 Task: Find and add a water purifier to your shopping list on Amazon.
Action: Mouse moved to (183, 57)
Screenshot: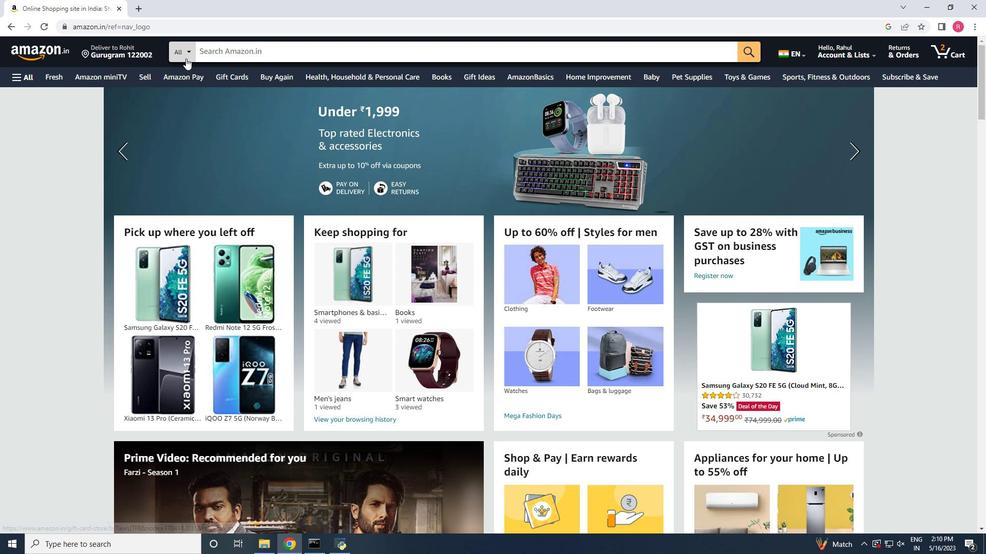 
Action: Mouse pressed left at (183, 57)
Screenshot: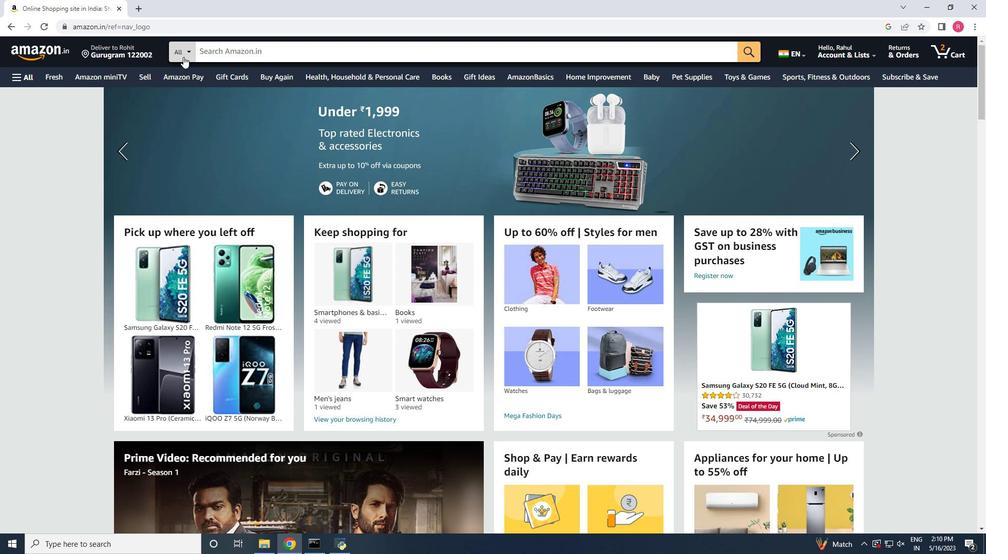 
Action: Mouse moved to (197, 183)
Screenshot: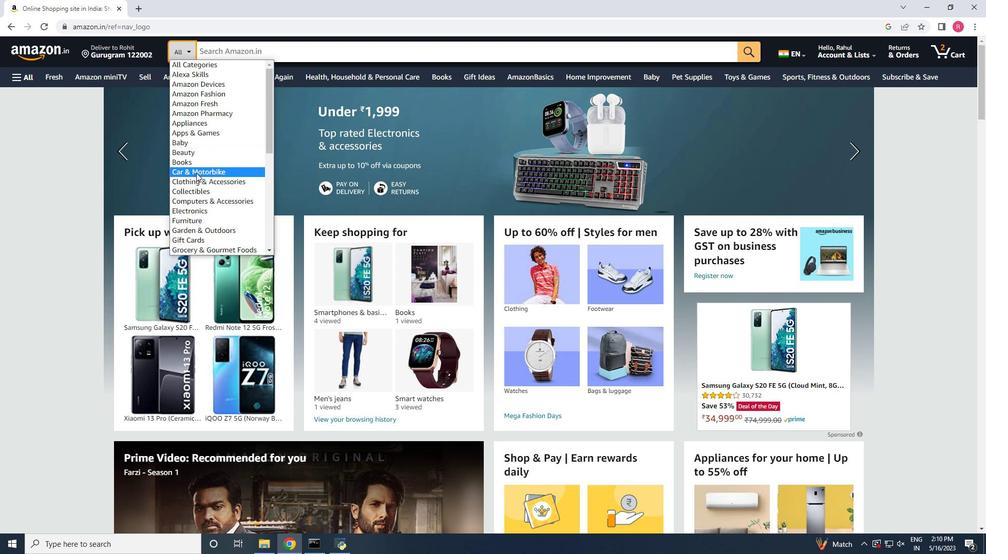
Action: Mouse scrolled (197, 183) with delta (0, 0)
Screenshot: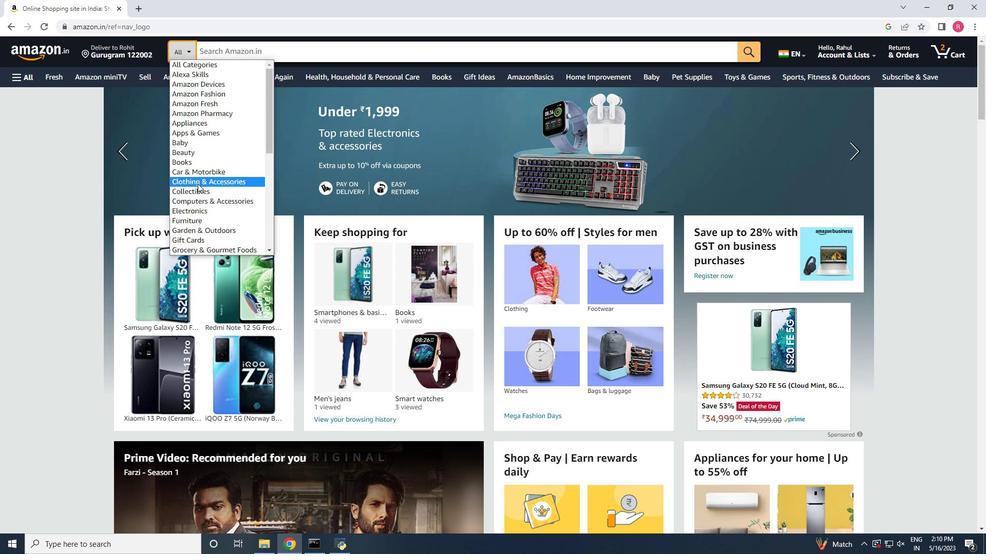 
Action: Mouse scrolled (197, 183) with delta (0, 0)
Screenshot: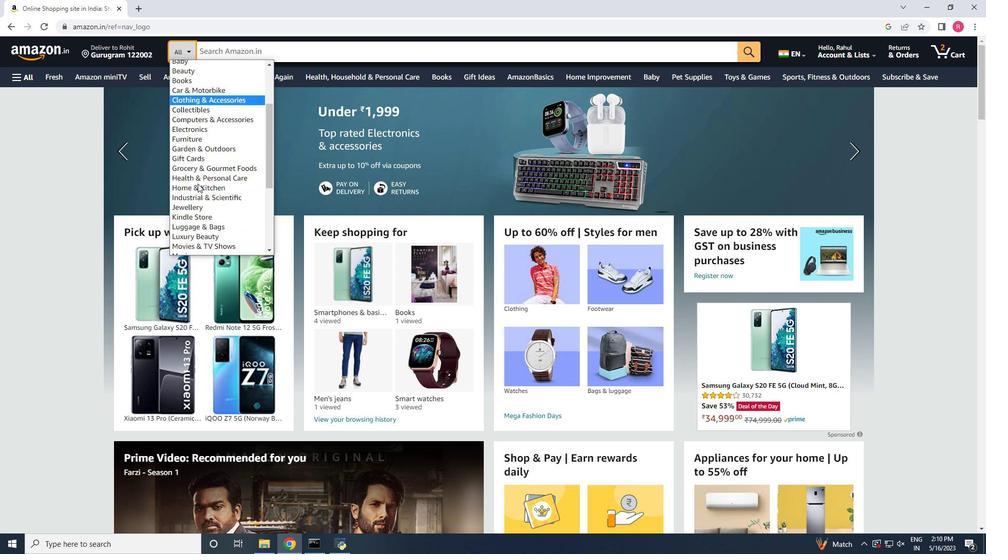 
Action: Mouse moved to (197, 177)
Screenshot: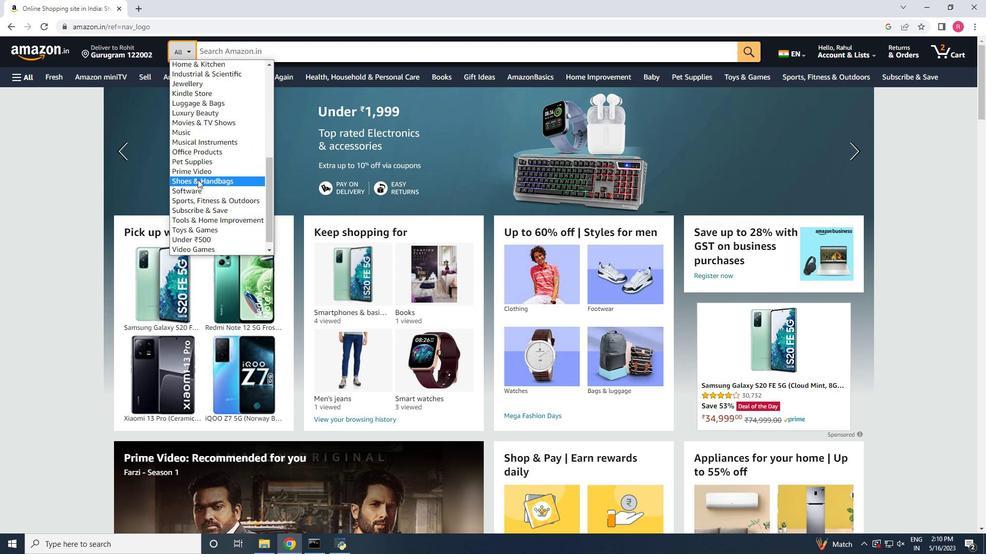 
Action: Mouse scrolled (197, 177) with delta (0, 0)
Screenshot: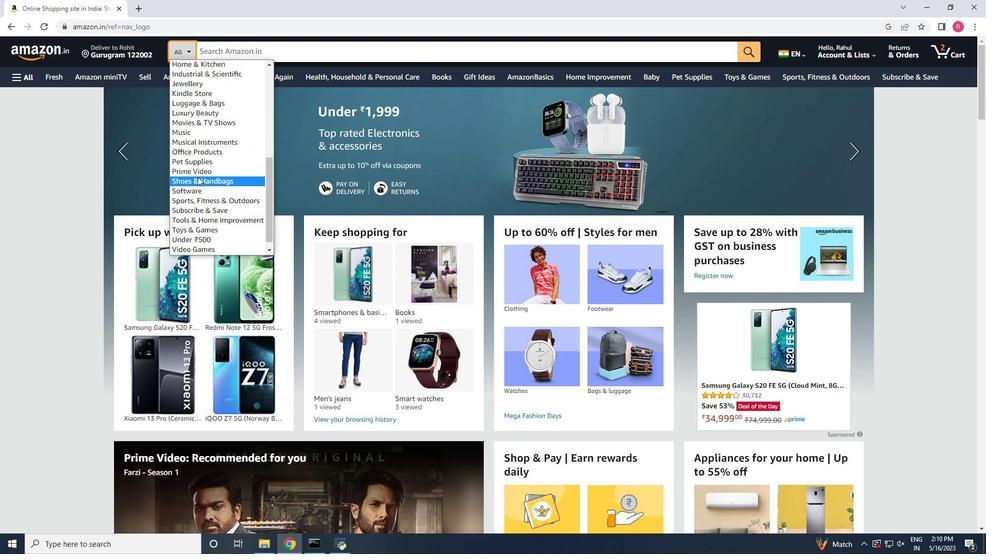 
Action: Mouse moved to (194, 165)
Screenshot: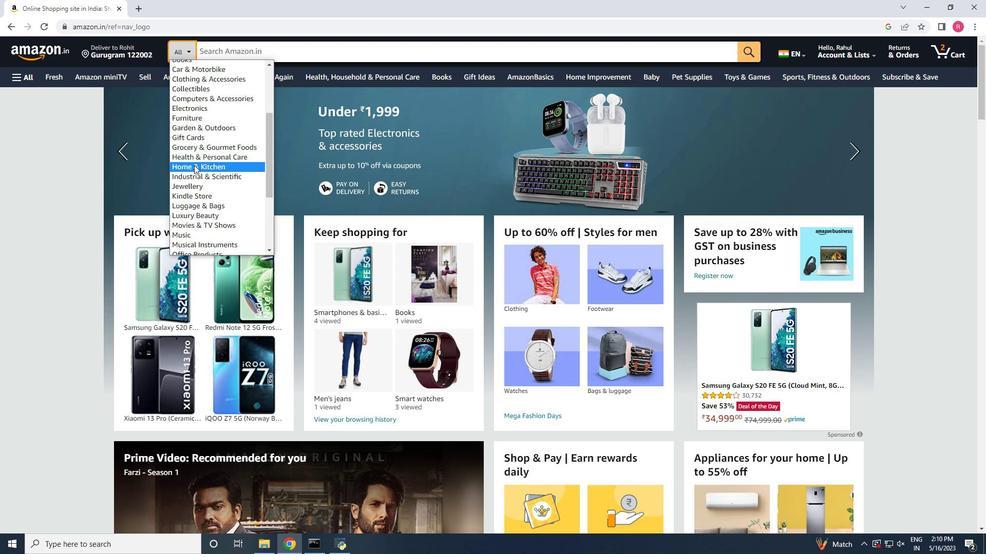 
Action: Mouse pressed left at (194, 165)
Screenshot: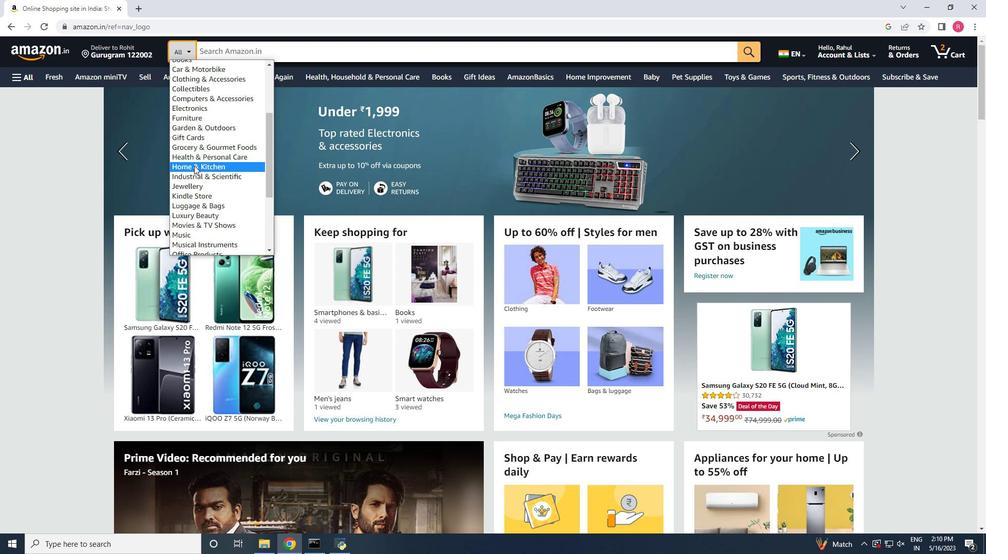 
Action: Mouse moved to (243, 55)
Screenshot: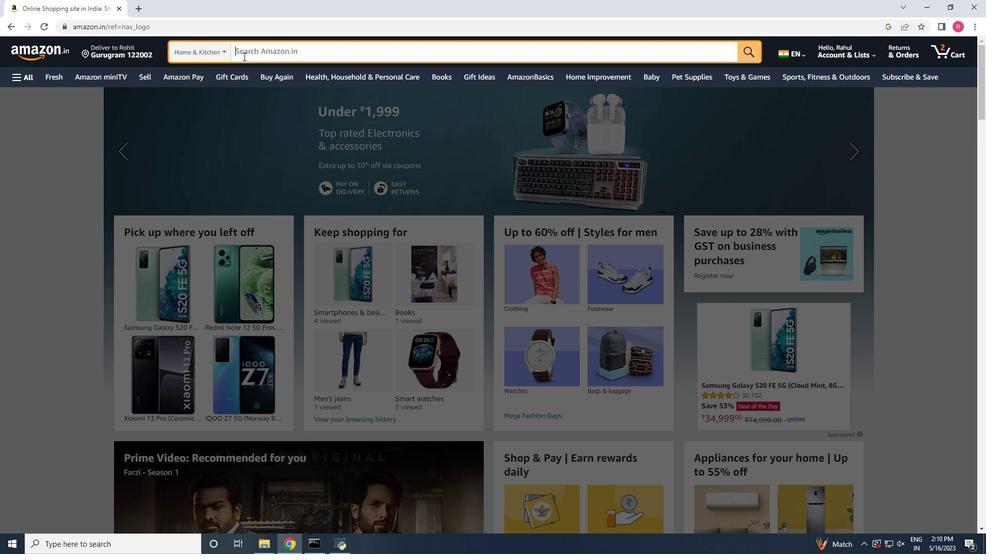 
Action: Mouse pressed left at (243, 55)
Screenshot: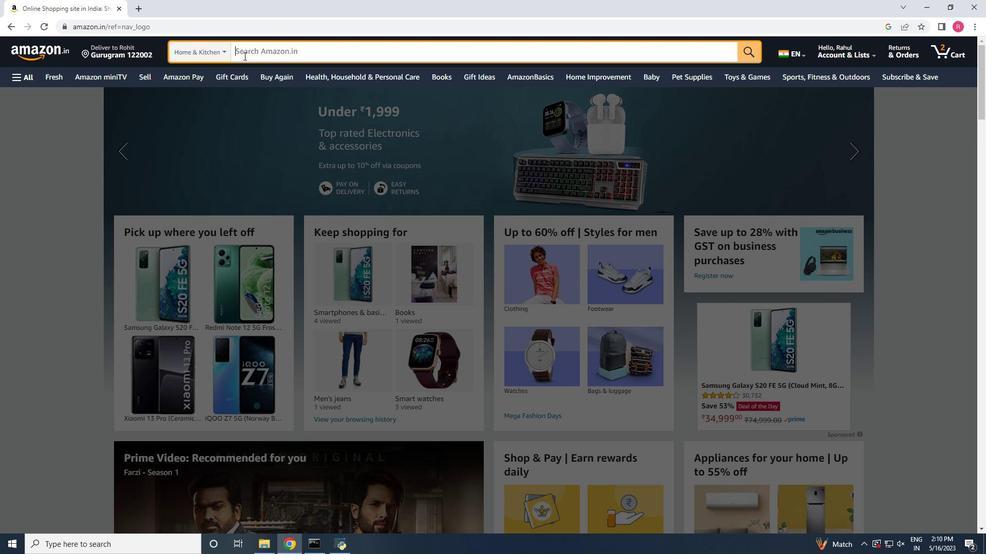 
Action: Mouse moved to (746, 53)
Screenshot: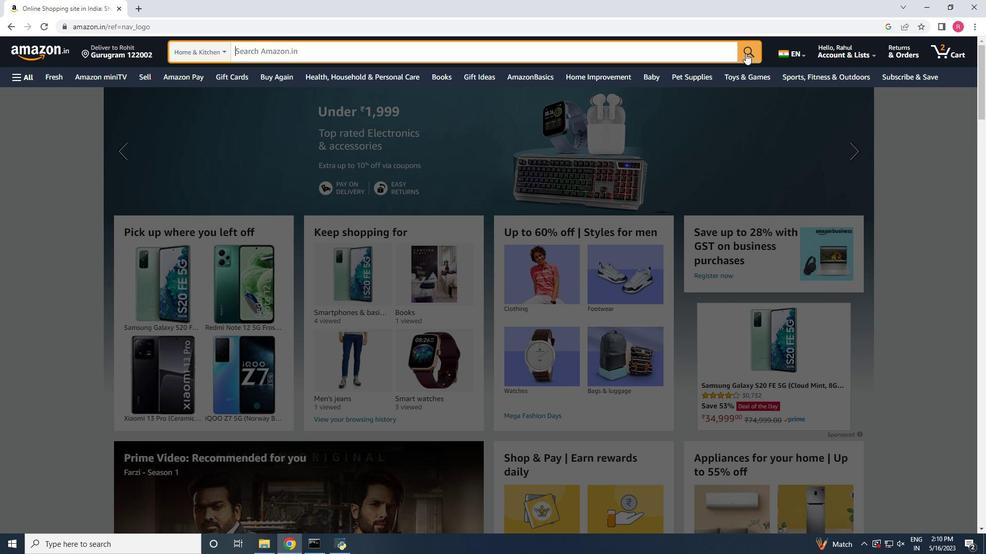 
Action: Mouse pressed left at (746, 53)
Screenshot: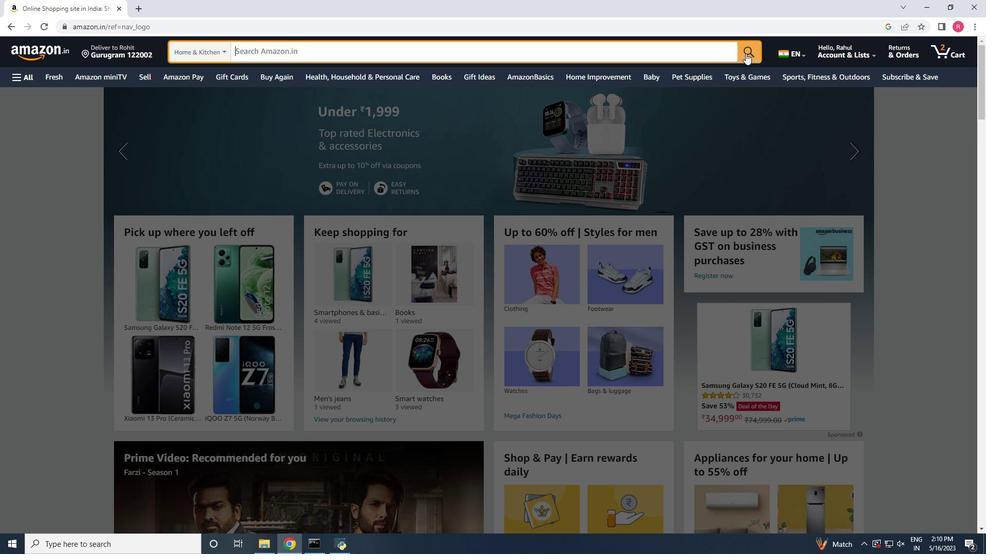 
Action: Mouse moved to (24, 183)
Screenshot: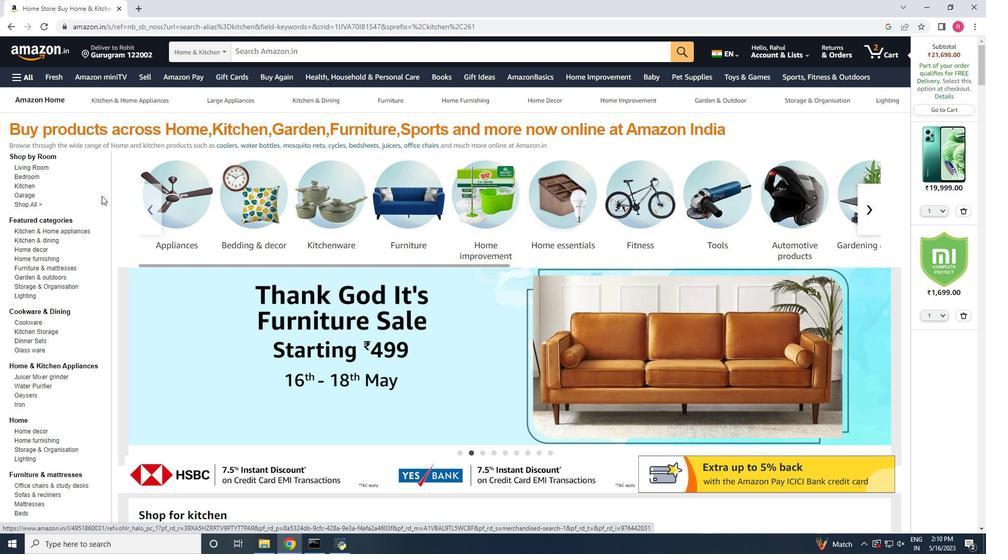 
Action: Mouse pressed left at (24, 183)
Screenshot: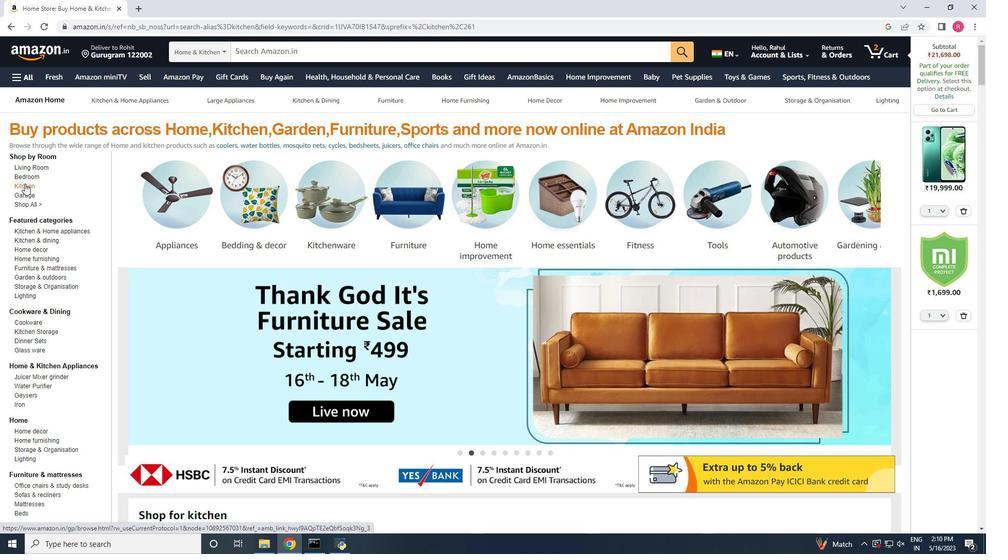 
Action: Mouse moved to (126, 234)
Screenshot: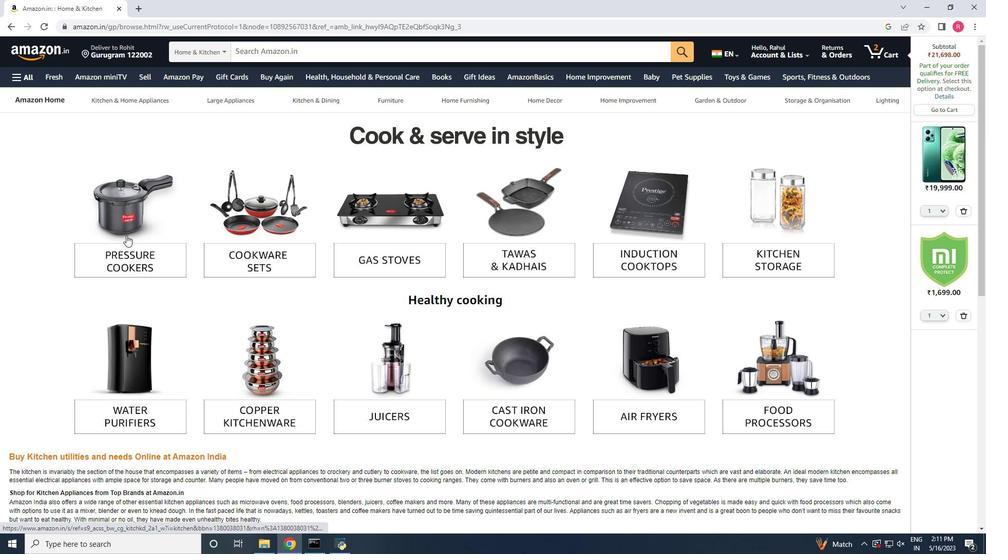 
Action: Mouse scrolled (126, 235) with delta (0, 0)
Screenshot: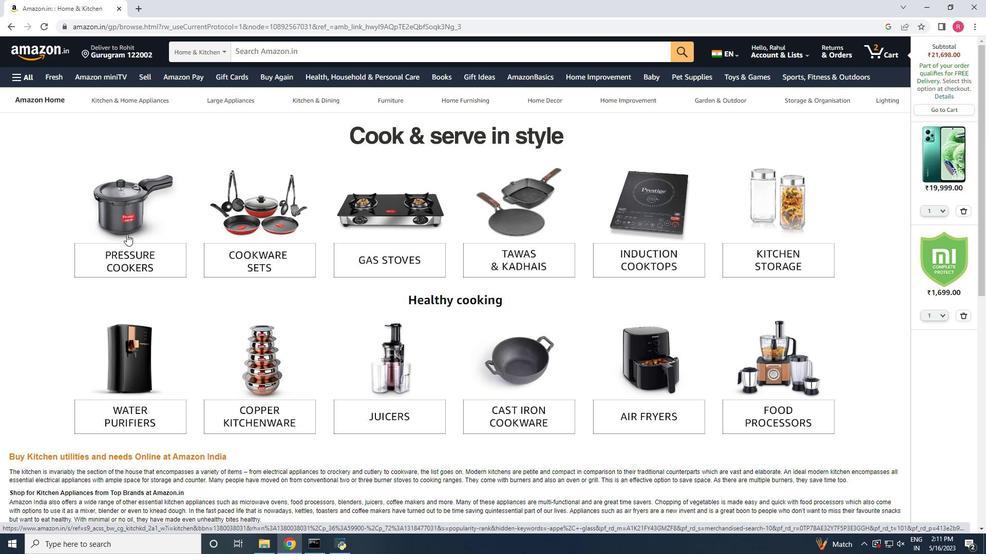 
Action: Mouse scrolled (126, 235) with delta (0, 0)
Screenshot: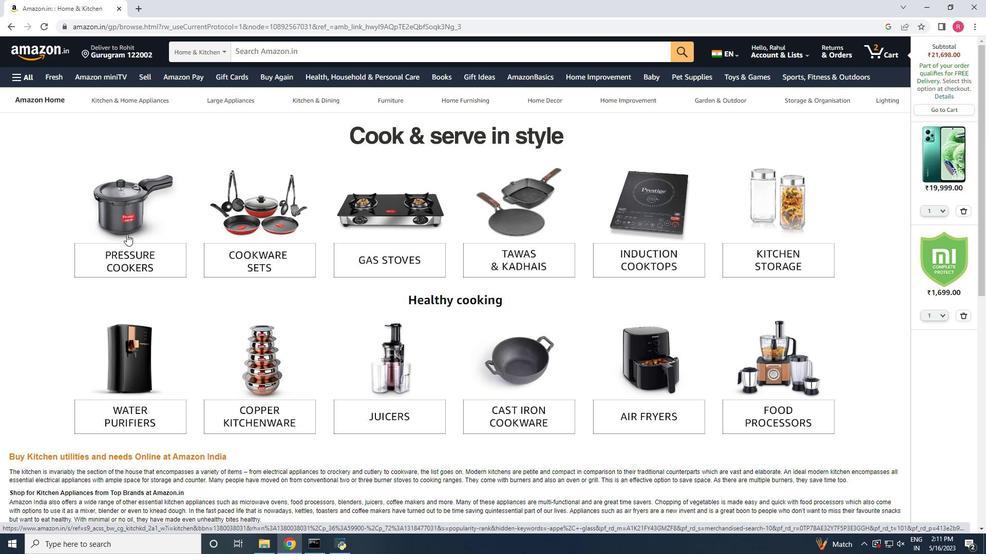 
Action: Mouse scrolled (126, 235) with delta (0, 0)
Screenshot: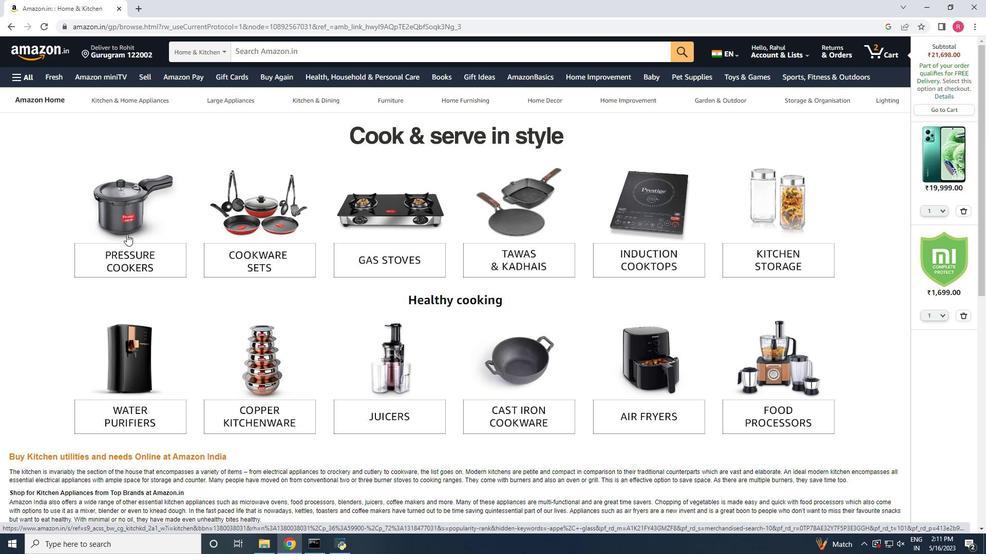 
Action: Mouse scrolled (126, 235) with delta (0, 0)
Screenshot: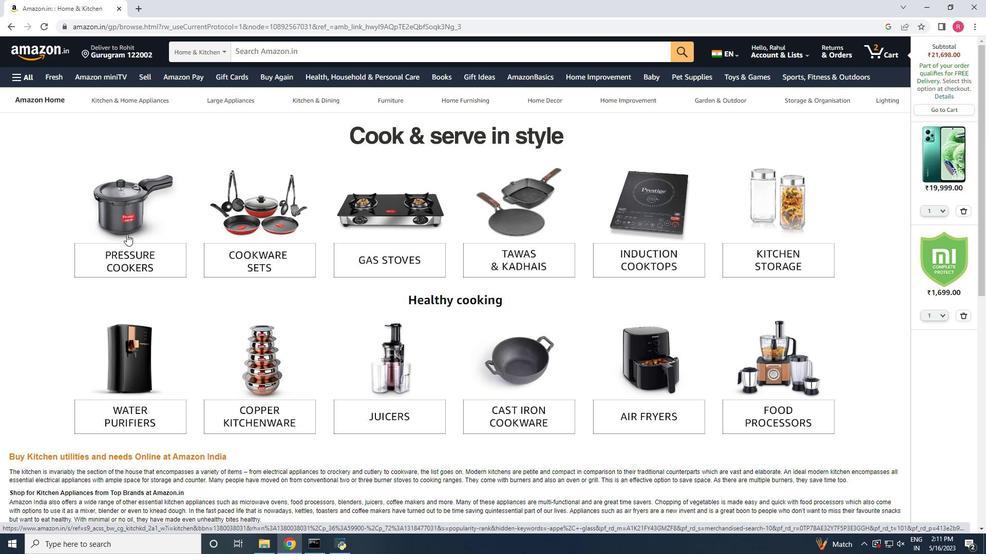 
Action: Mouse moved to (19, 73)
Screenshot: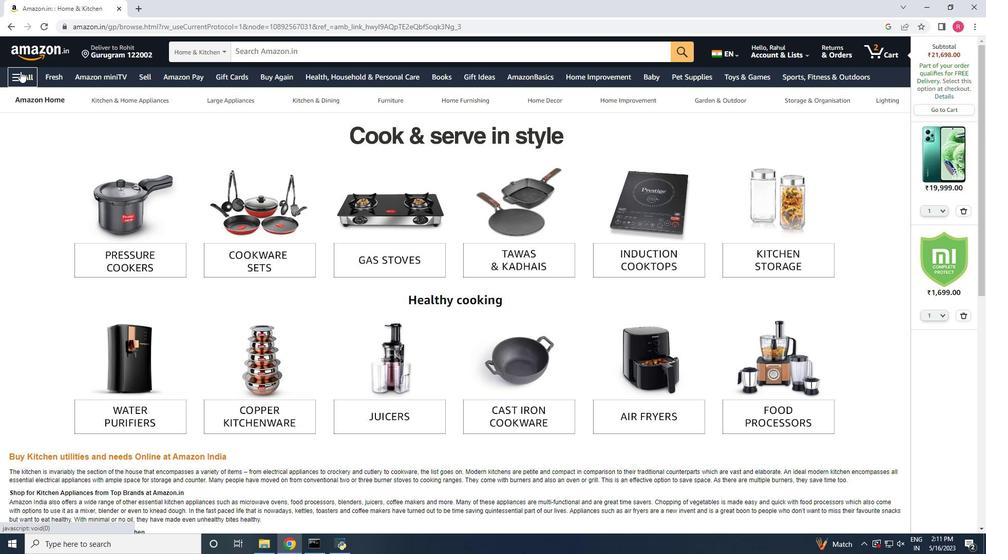 
Action: Mouse pressed left at (19, 73)
Screenshot: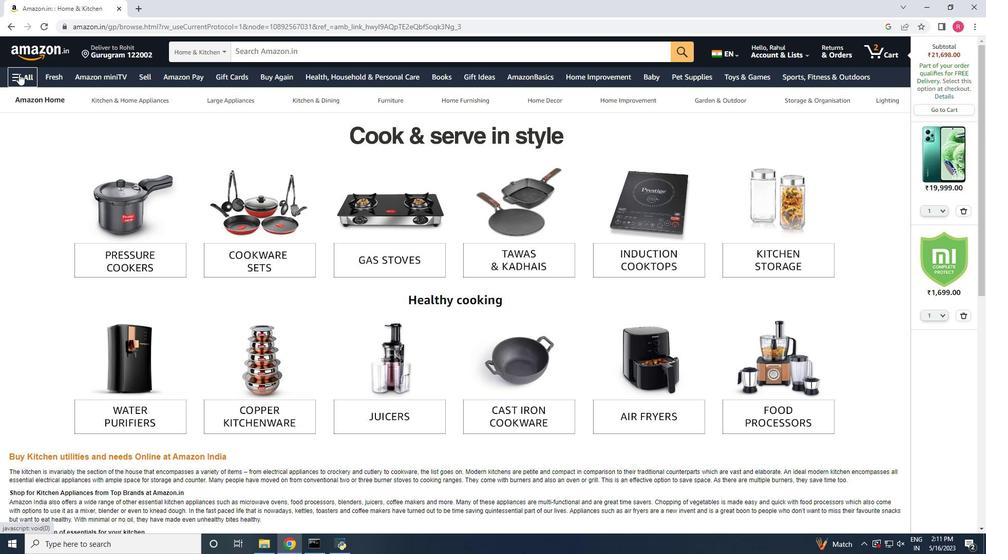 
Action: Mouse moved to (215, 141)
Screenshot: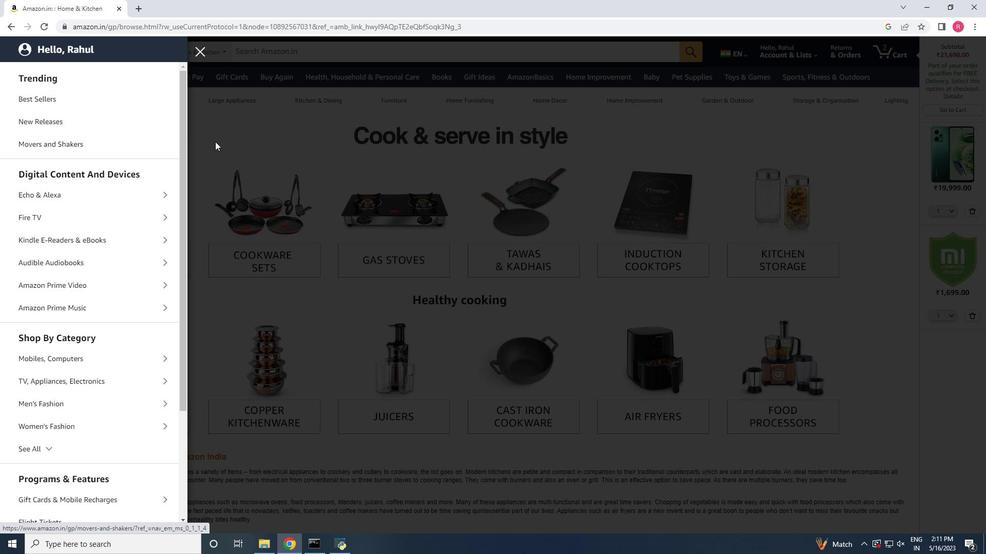 
Action: Mouse pressed left at (215, 141)
Screenshot: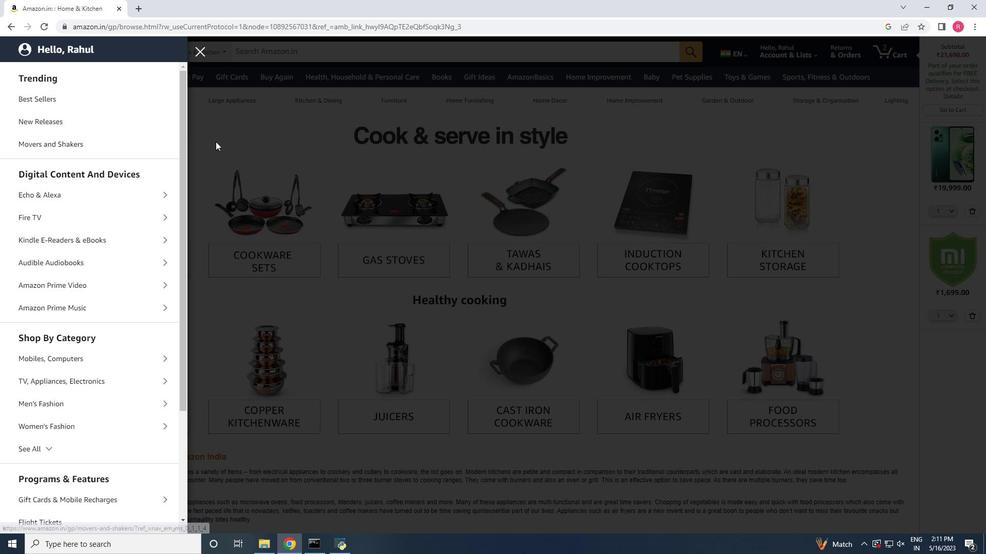 
Action: Mouse moved to (56, 49)
Screenshot: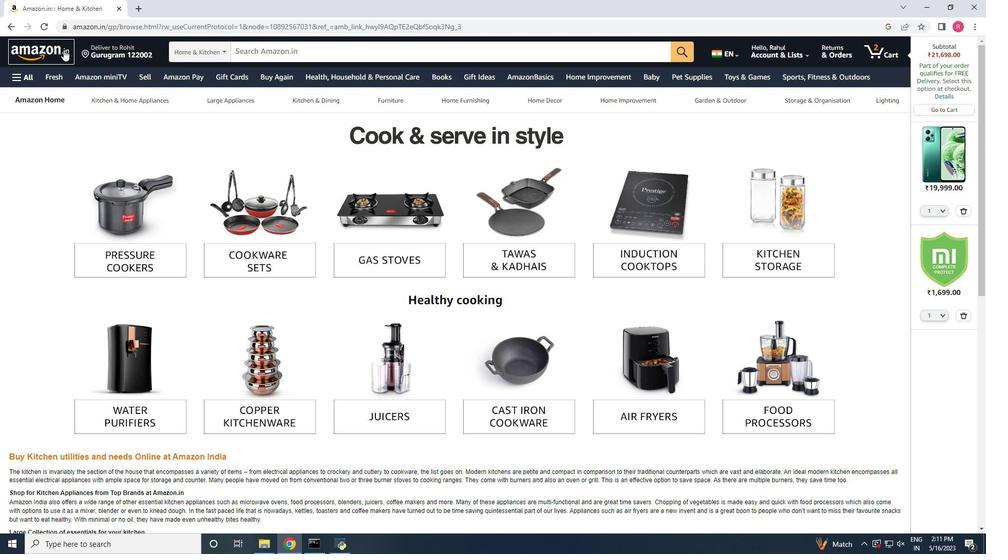 
Action: Mouse pressed left at (56, 49)
Screenshot: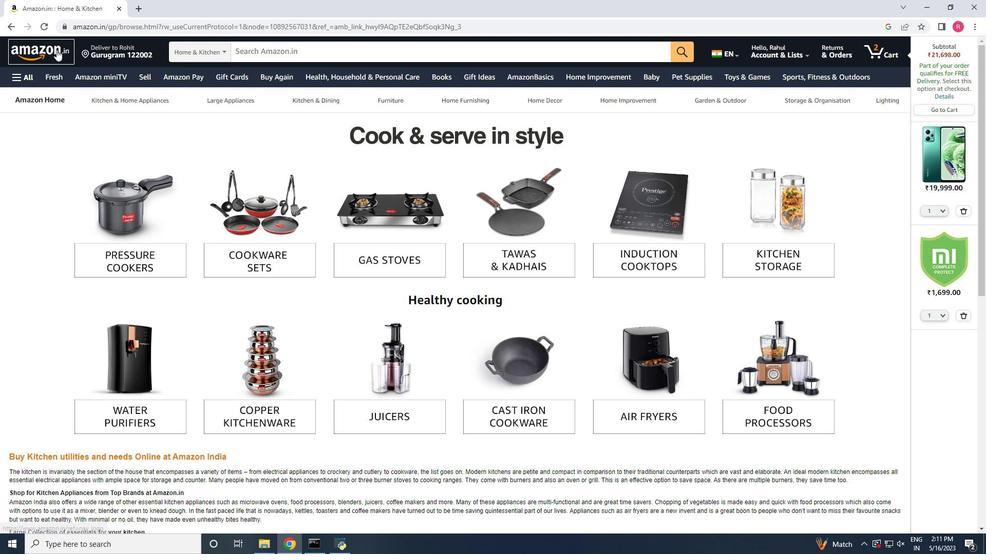 
Action: Mouse moved to (192, 58)
Screenshot: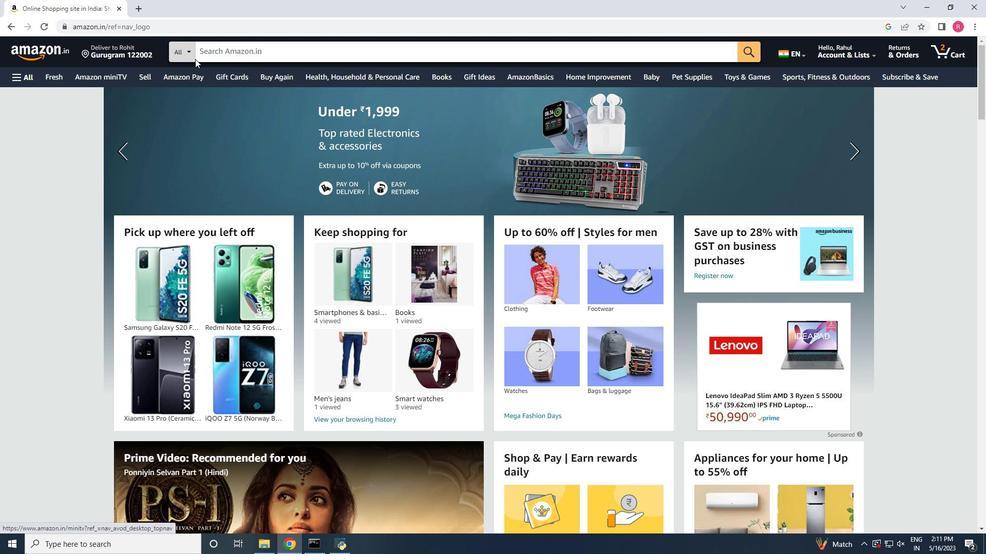 
Action: Mouse pressed left at (192, 58)
Screenshot: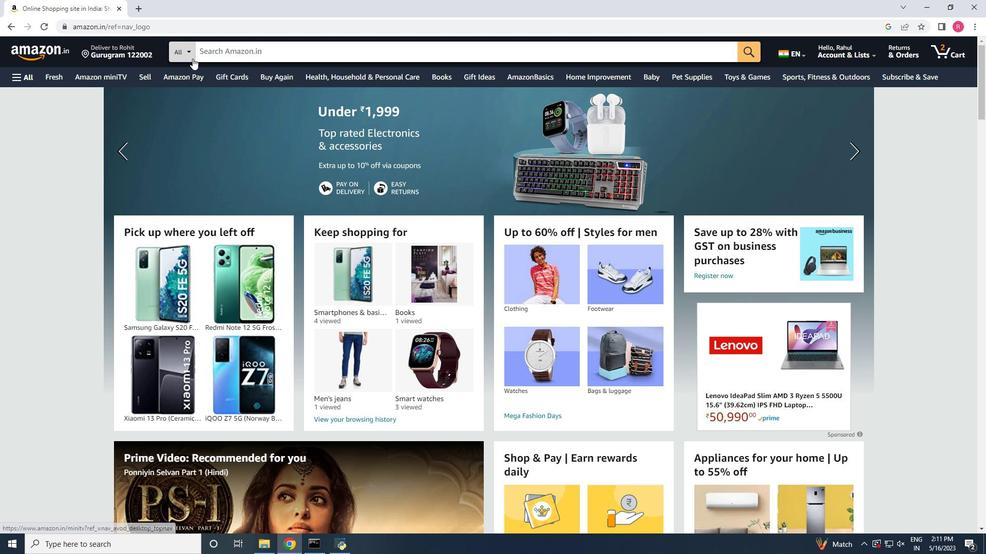 
Action: Mouse moved to (205, 201)
Screenshot: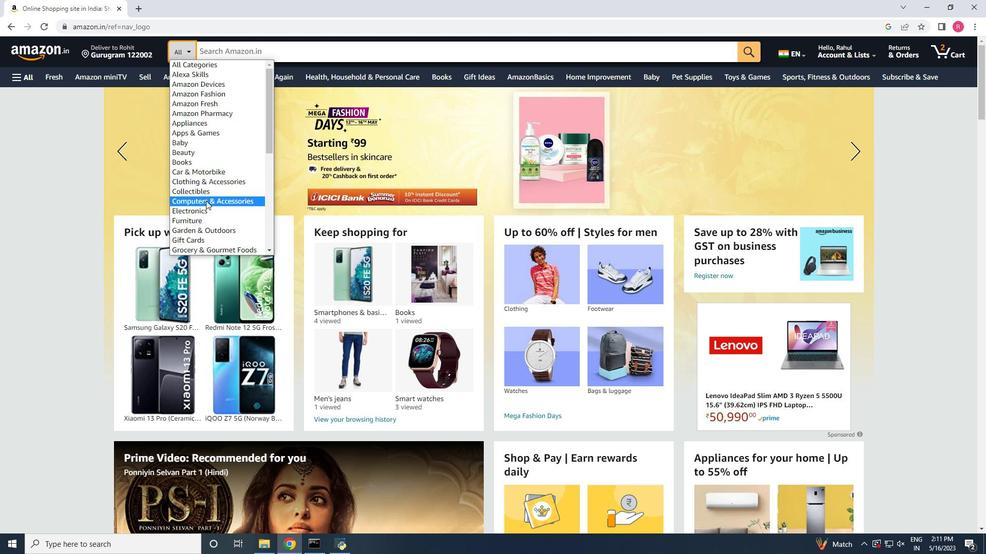 
Action: Mouse scrolled (205, 200) with delta (0, 0)
Screenshot: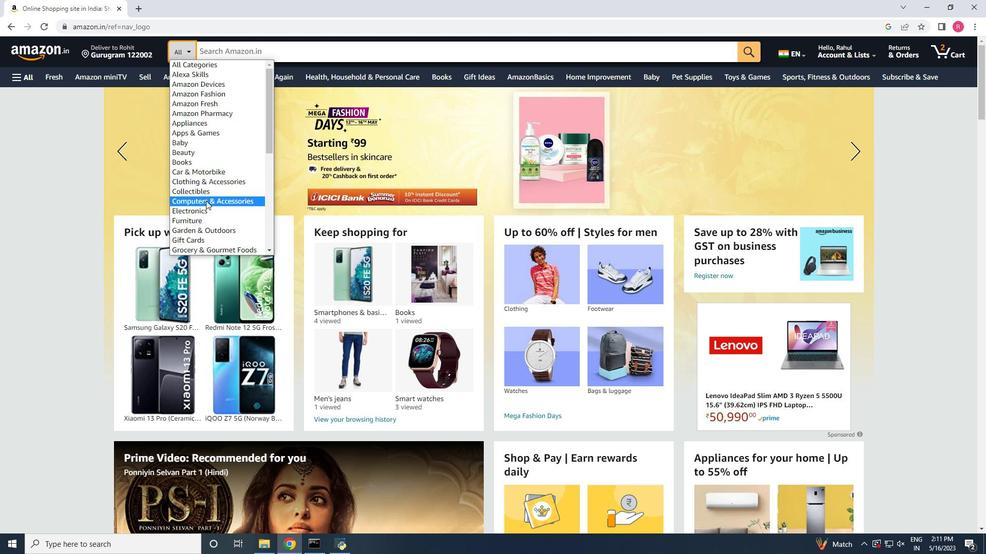 
Action: Mouse moved to (198, 168)
Screenshot: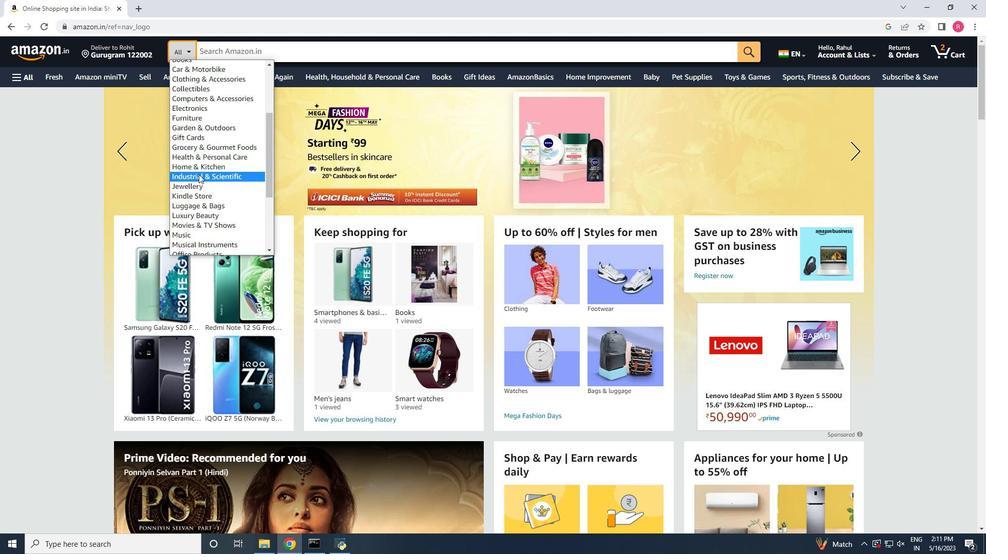 
Action: Mouse pressed left at (198, 168)
Screenshot: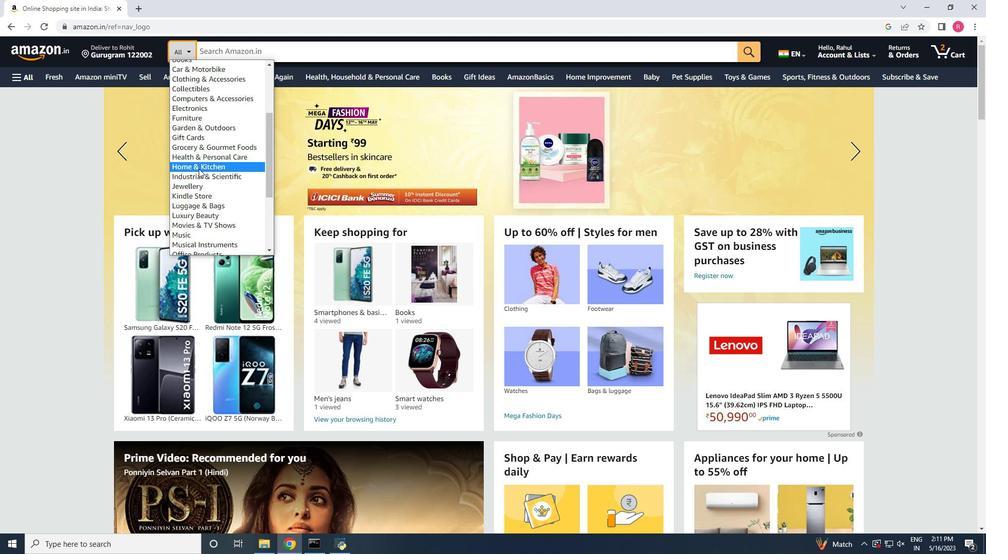 
Action: Mouse moved to (742, 56)
Screenshot: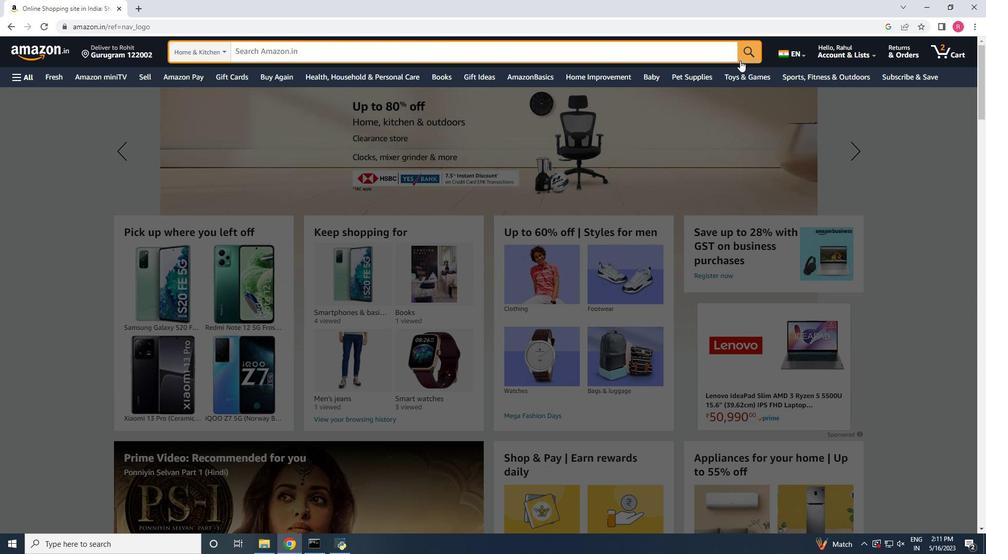 
Action: Mouse pressed left at (742, 56)
Screenshot: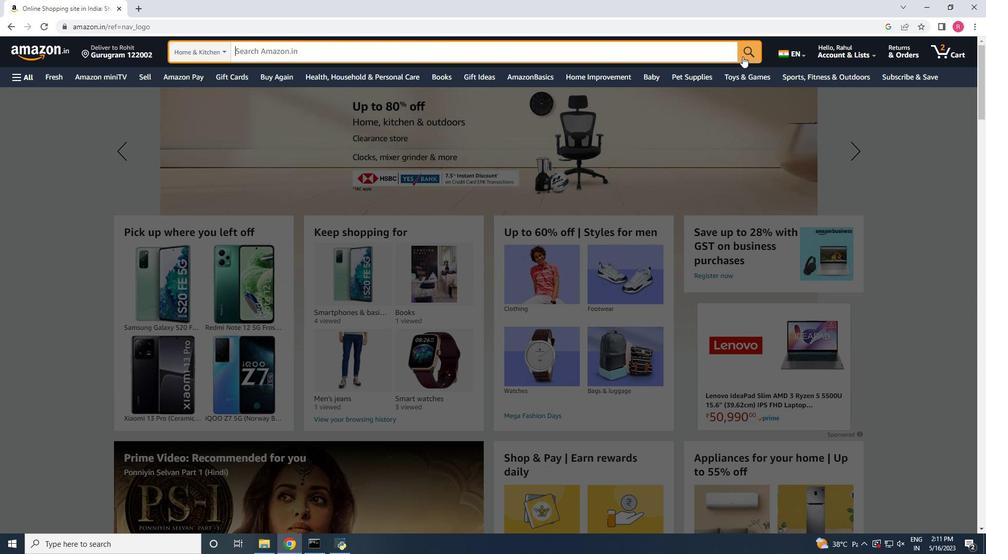 
Action: Mouse moved to (177, 183)
Screenshot: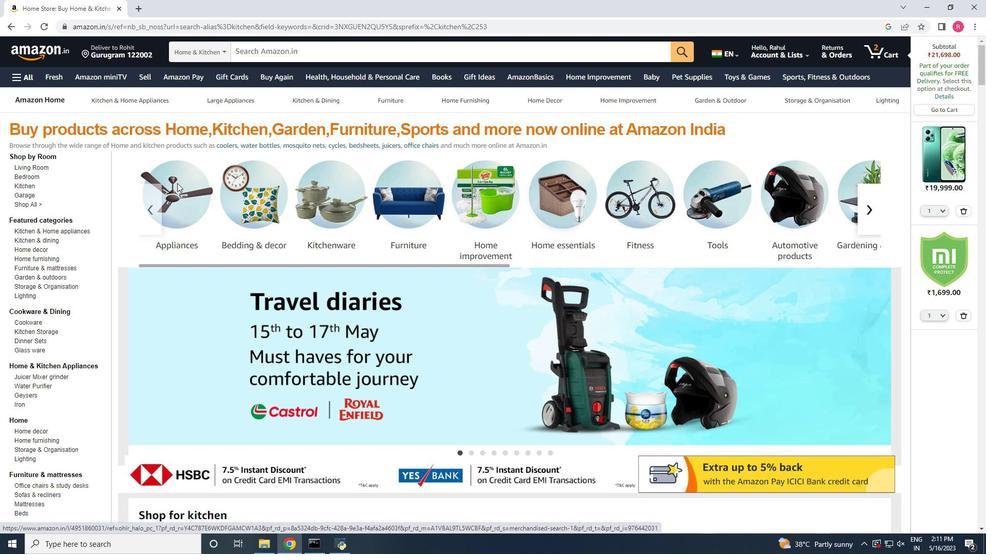 
Action: Mouse pressed left at (177, 183)
Screenshot: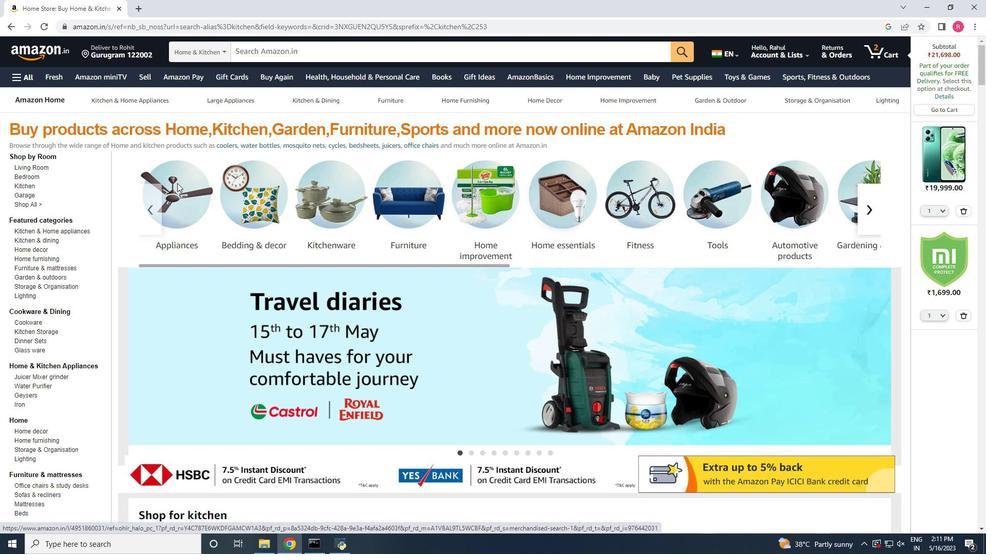 
Action: Mouse moved to (214, 237)
Screenshot: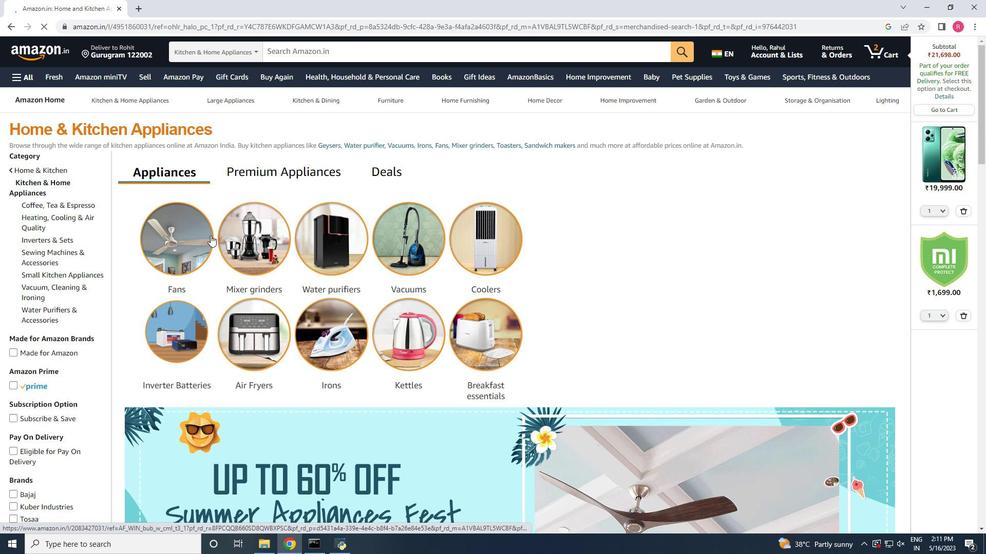 
Action: Mouse scrolled (214, 237) with delta (0, 0)
Screenshot: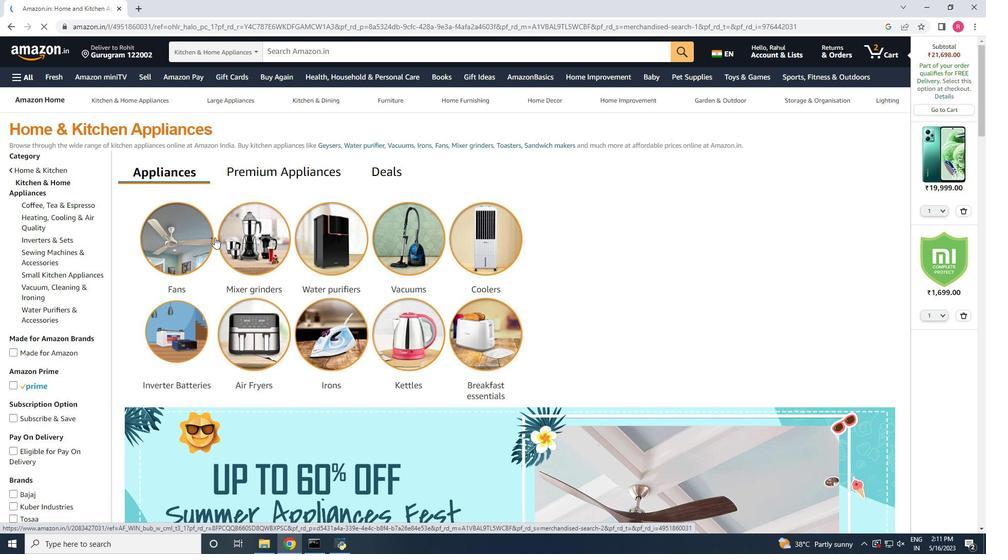 
Action: Mouse moved to (332, 203)
Screenshot: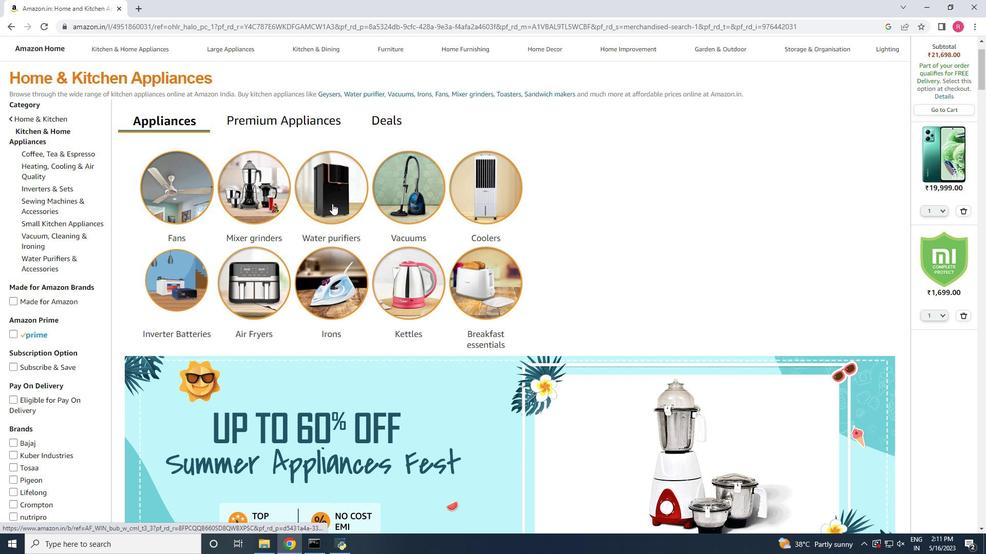 
Action: Mouse pressed left at (332, 203)
Screenshot: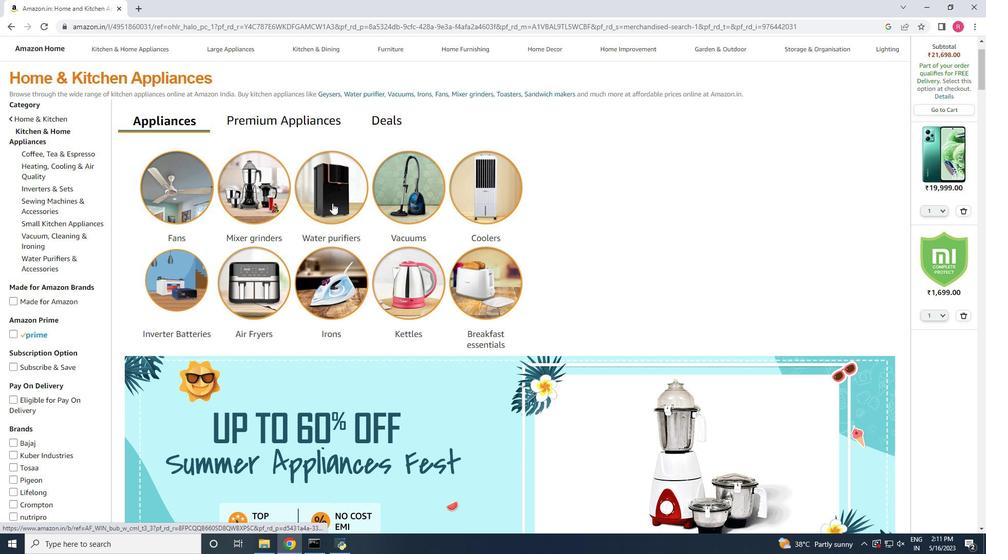 
Action: Mouse moved to (332, 203)
Screenshot: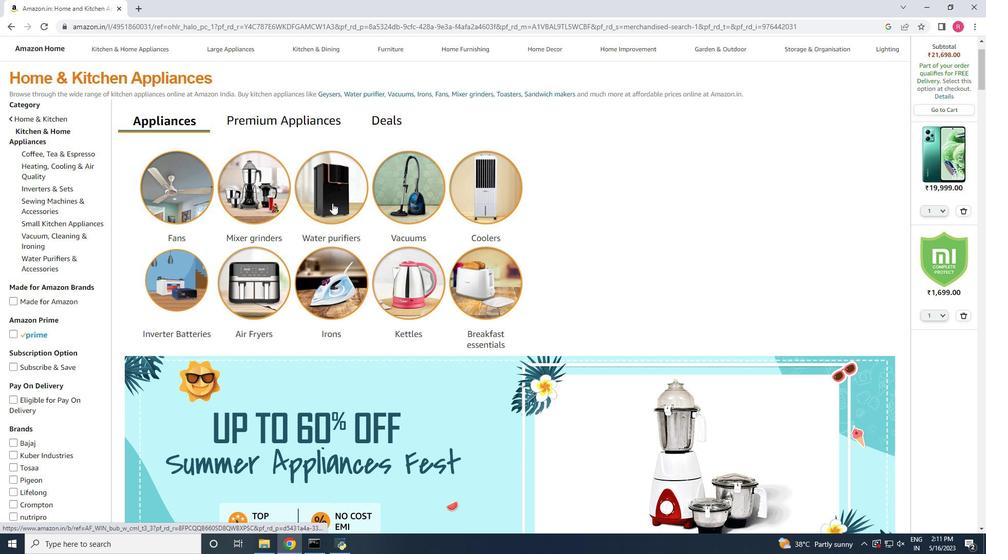 
Action: Mouse pressed left at (332, 203)
Screenshot: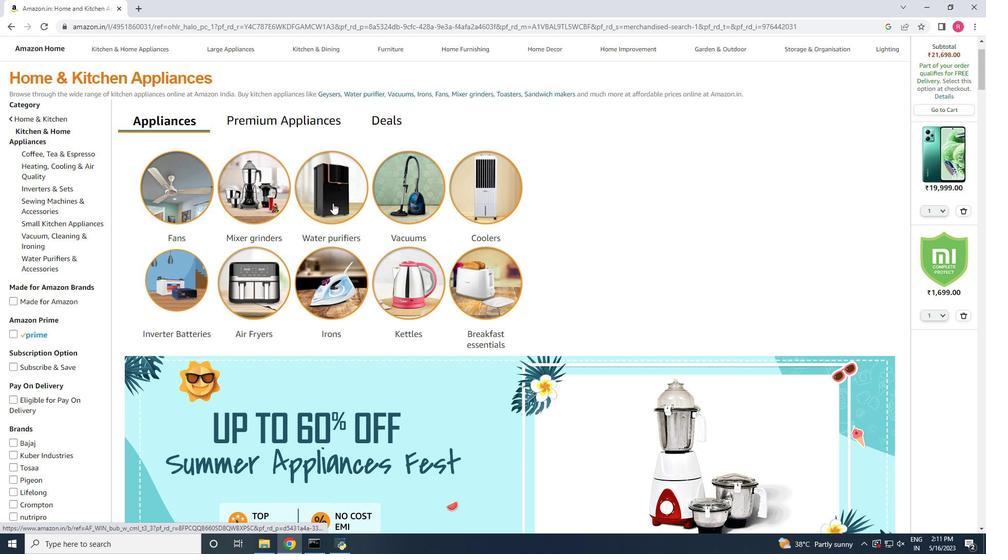 
Action: Mouse moved to (295, 252)
Screenshot: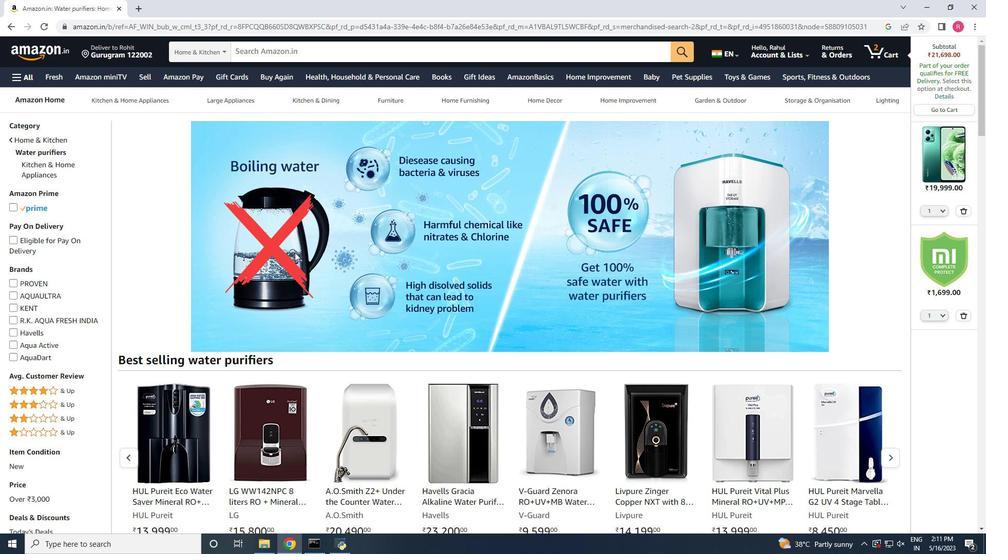 
Action: Mouse scrolled (295, 252) with delta (0, 0)
Screenshot: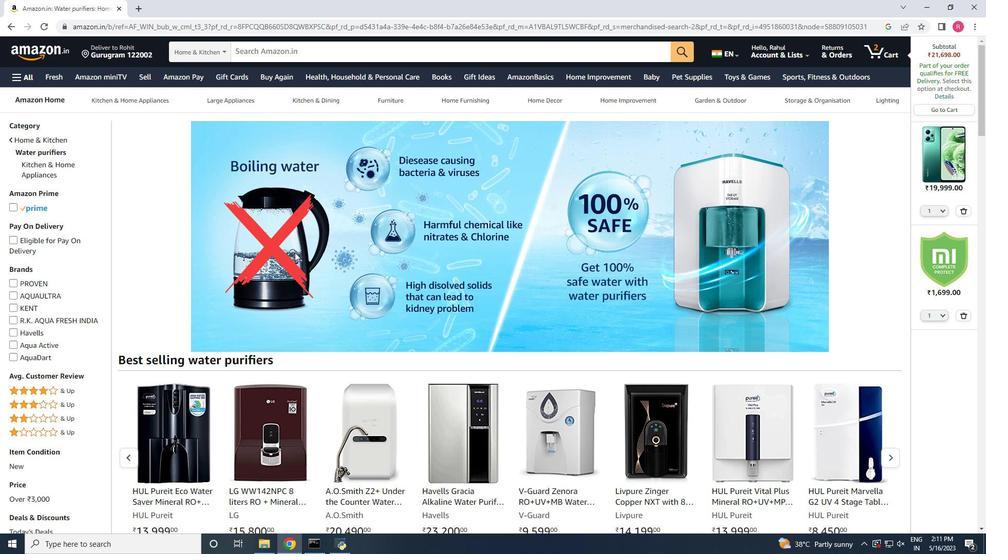 
Action: Mouse scrolled (295, 252) with delta (0, 0)
Screenshot: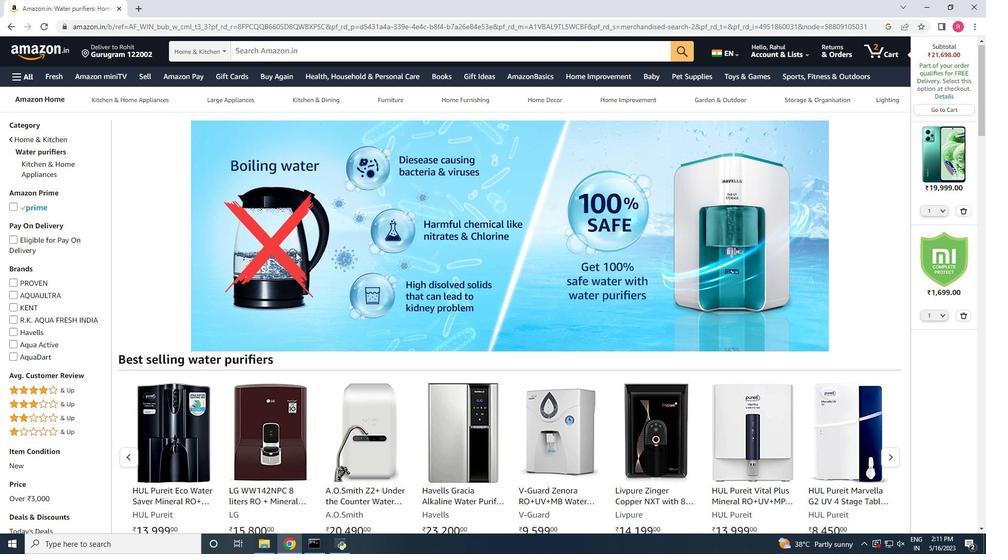 
Action: Mouse moved to (297, 253)
Screenshot: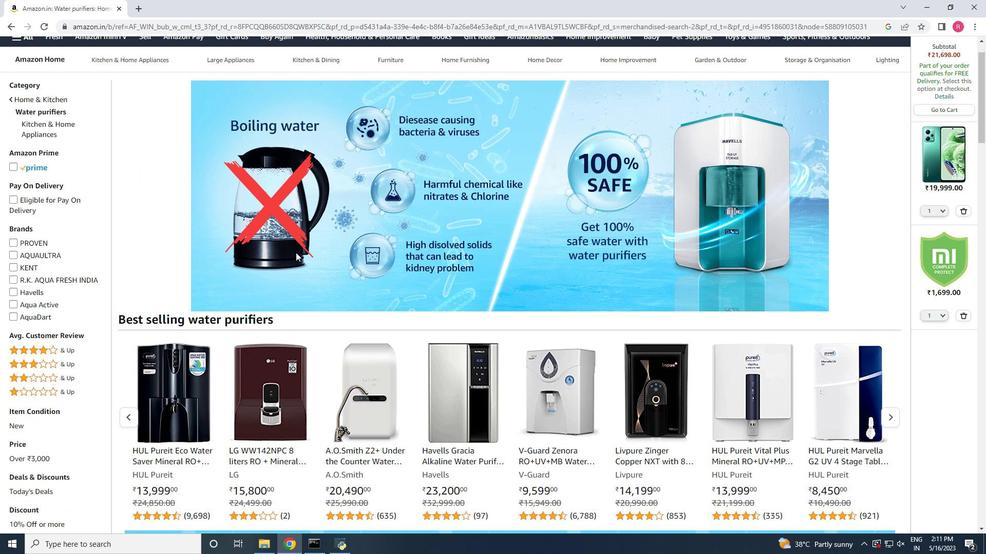 
Action: Mouse scrolled (297, 252) with delta (0, 0)
Screenshot: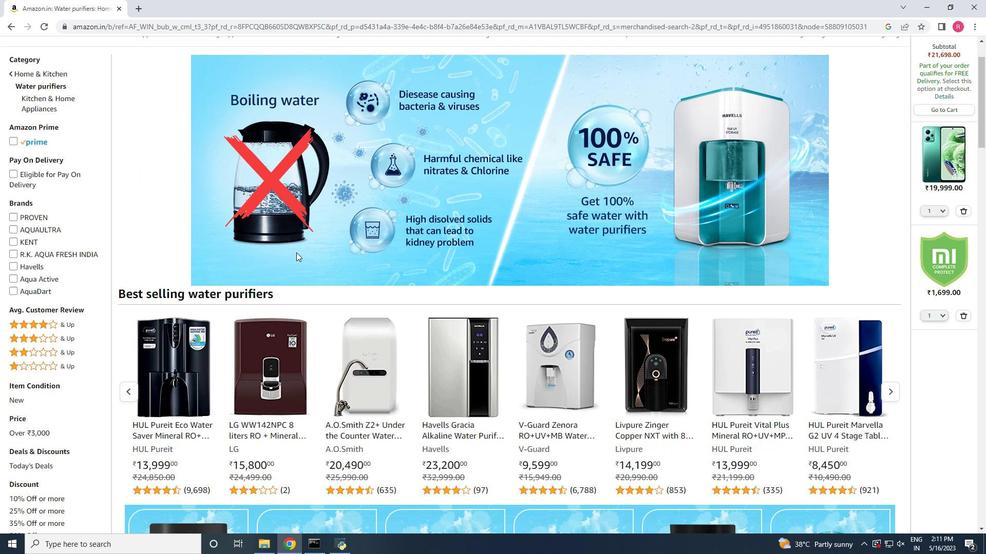 
Action: Mouse moved to (169, 298)
Screenshot: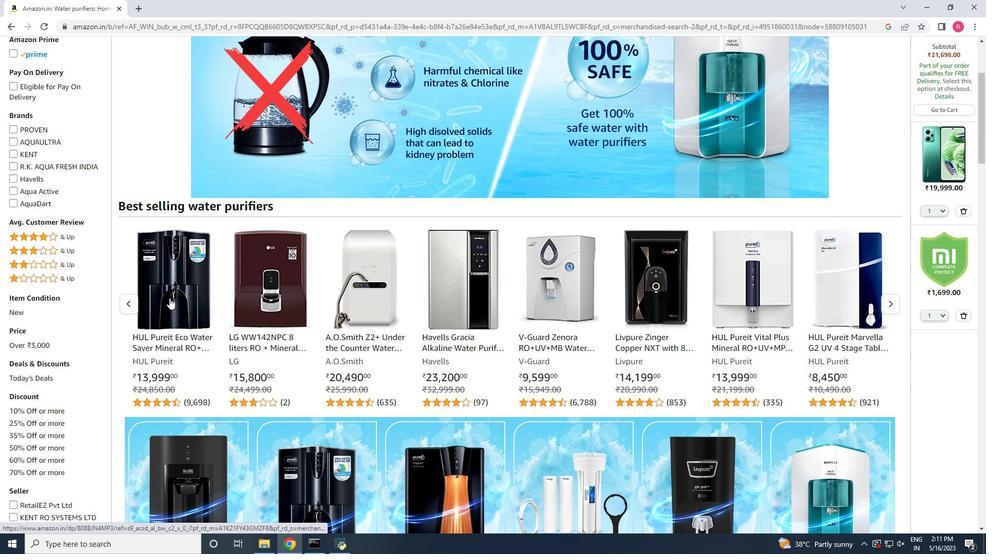 
Action: Mouse pressed left at (169, 298)
Screenshot: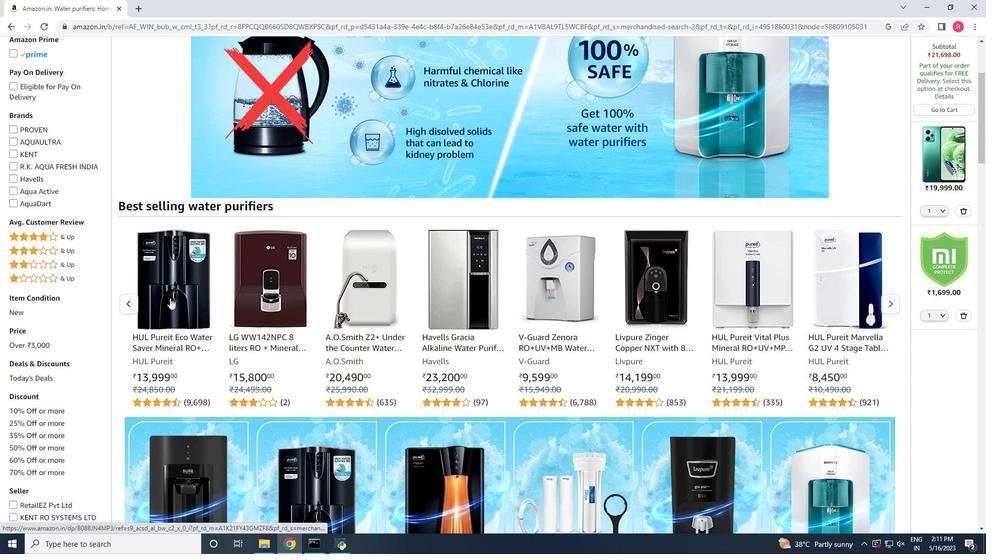 
Action: Mouse moved to (591, 318)
Screenshot: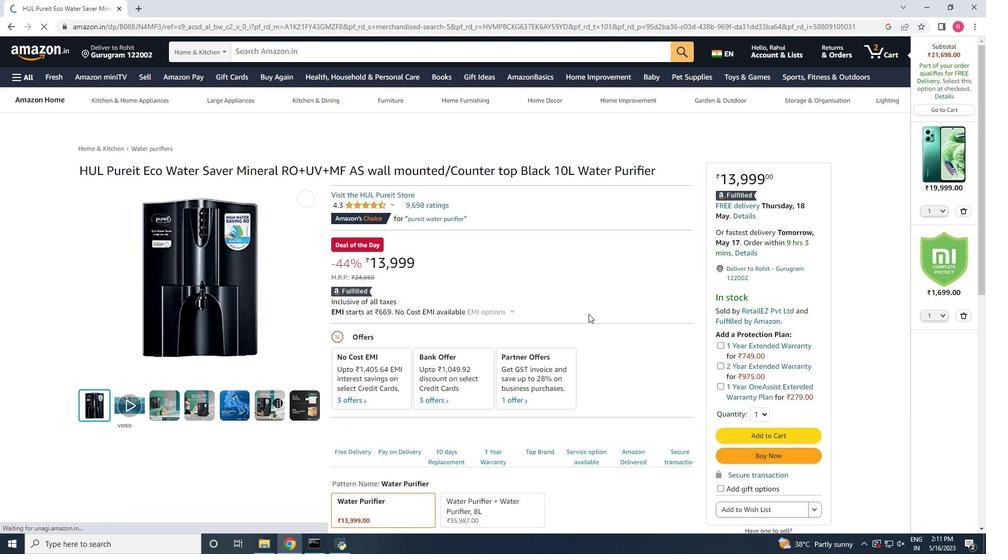 
Action: Mouse scrolled (591, 318) with delta (0, 0)
Screenshot: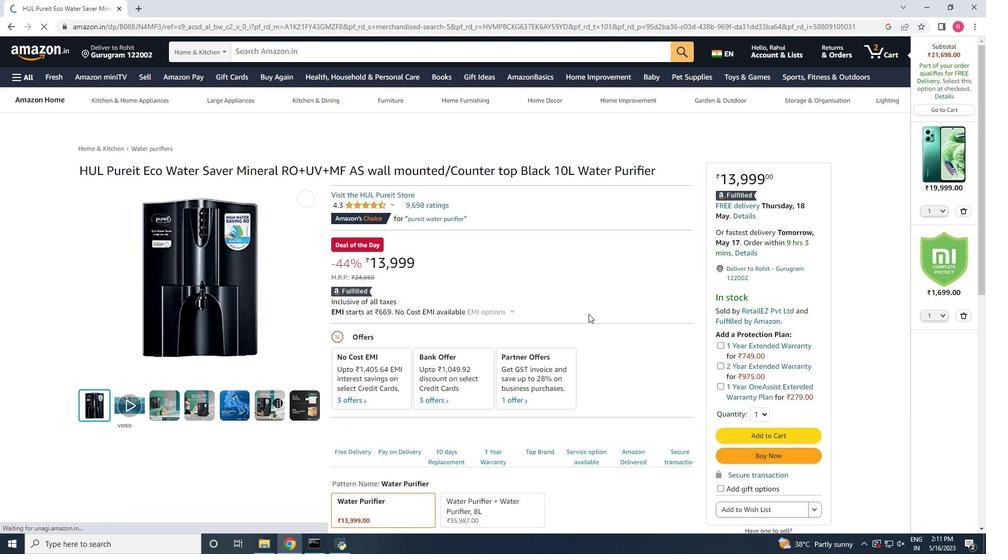 
Action: Mouse moved to (595, 323)
Screenshot: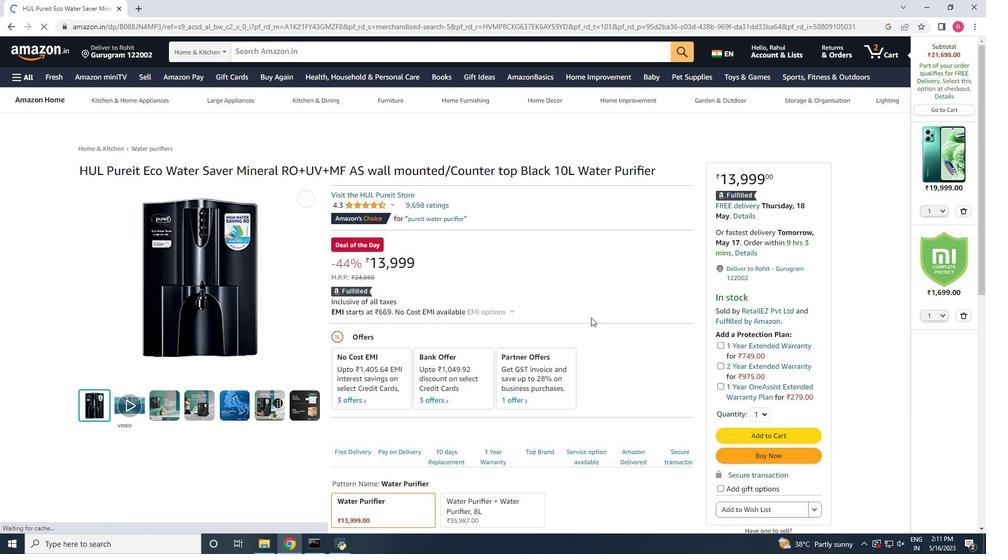 
Action: Mouse scrolled (595, 322) with delta (0, 0)
Screenshot: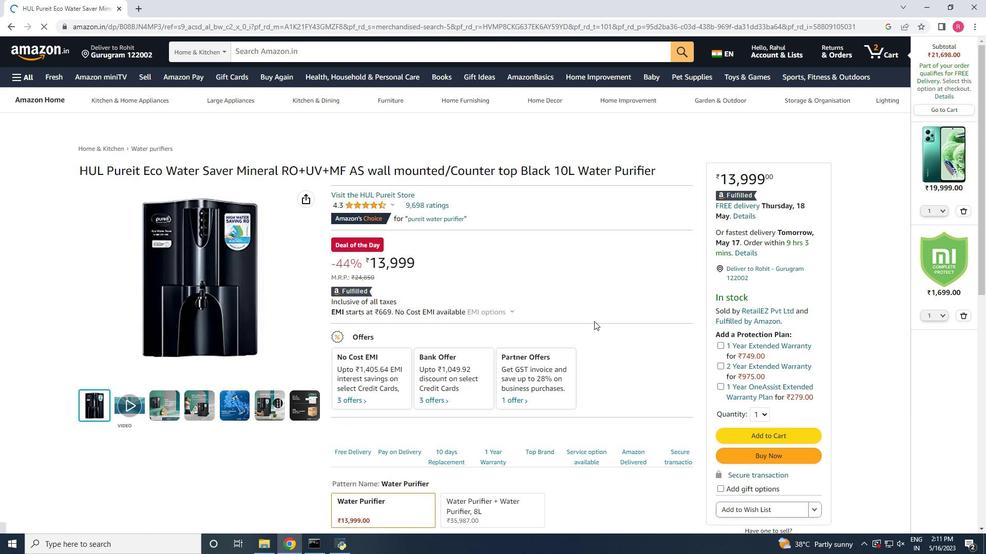 
Action: Mouse moved to (596, 324)
Screenshot: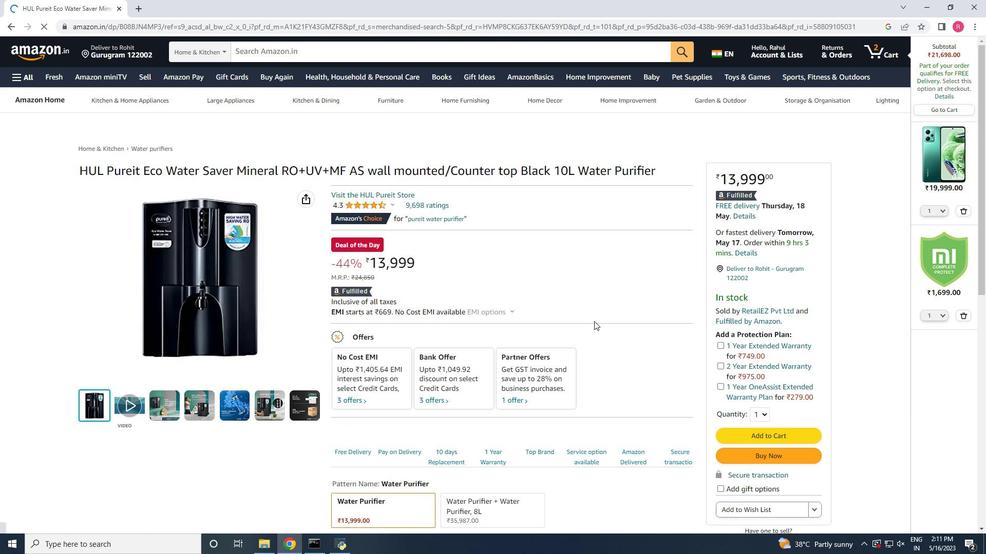 
Action: Mouse scrolled (596, 323) with delta (0, 0)
Screenshot: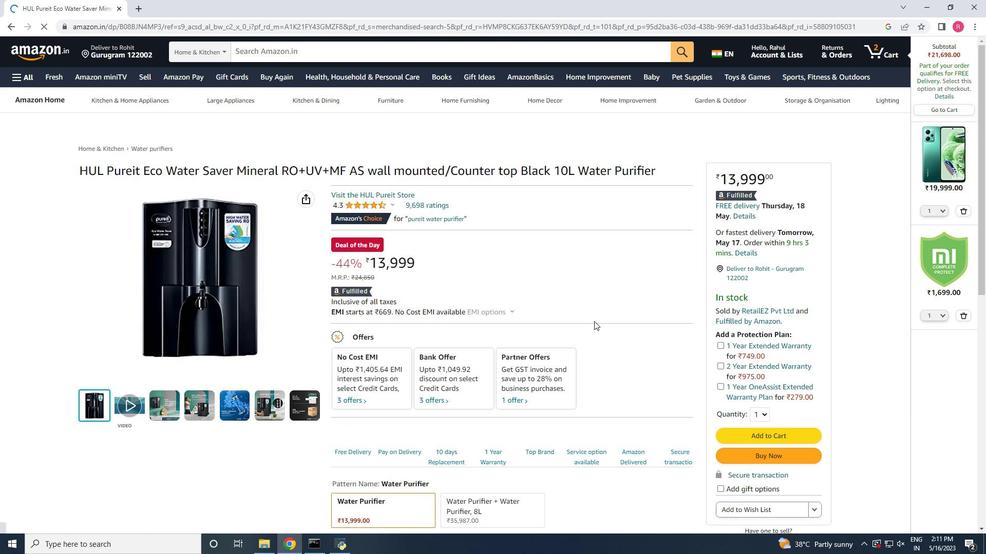 
Action: Mouse scrolled (596, 323) with delta (0, 0)
Screenshot: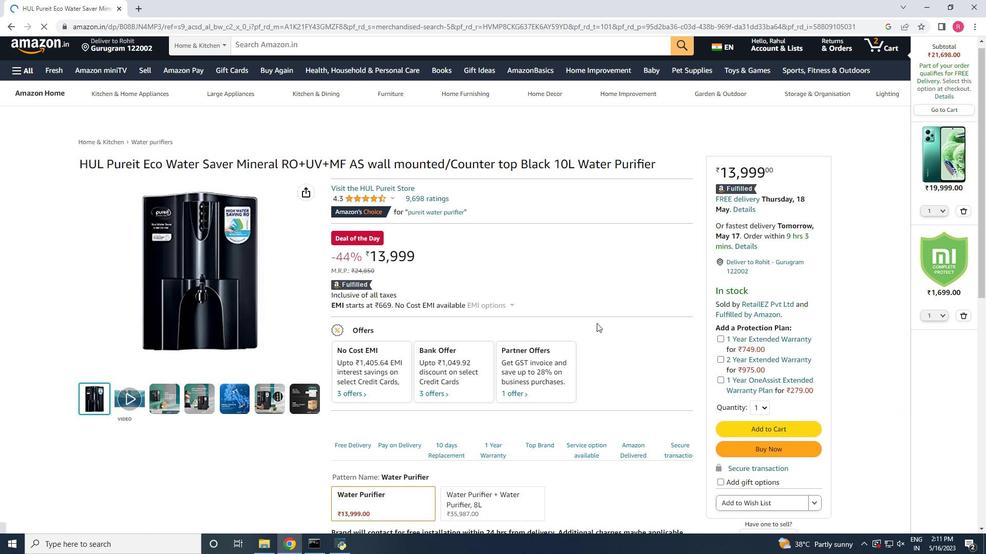 
Action: Mouse moved to (597, 324)
Screenshot: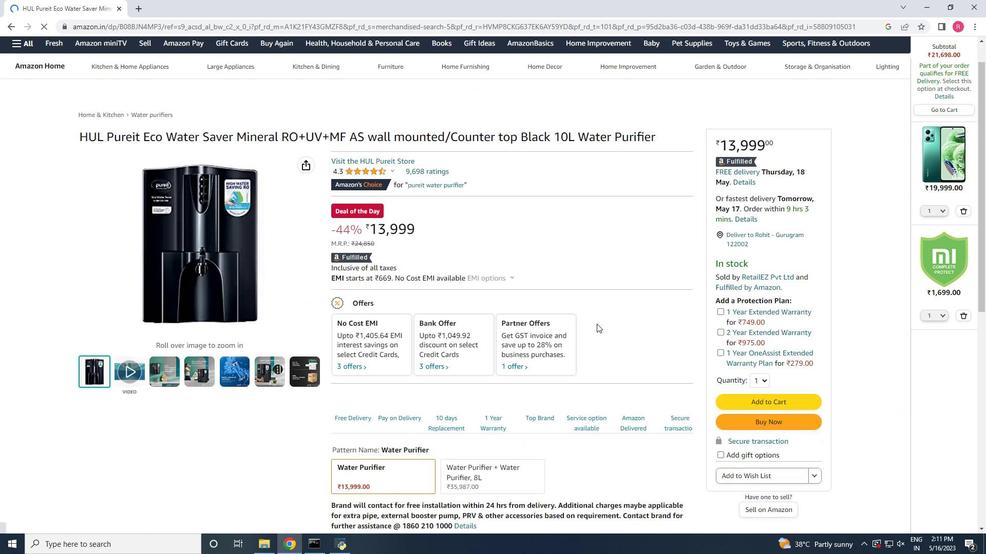 
Action: Mouse scrolled (597, 323) with delta (0, 0)
Screenshot: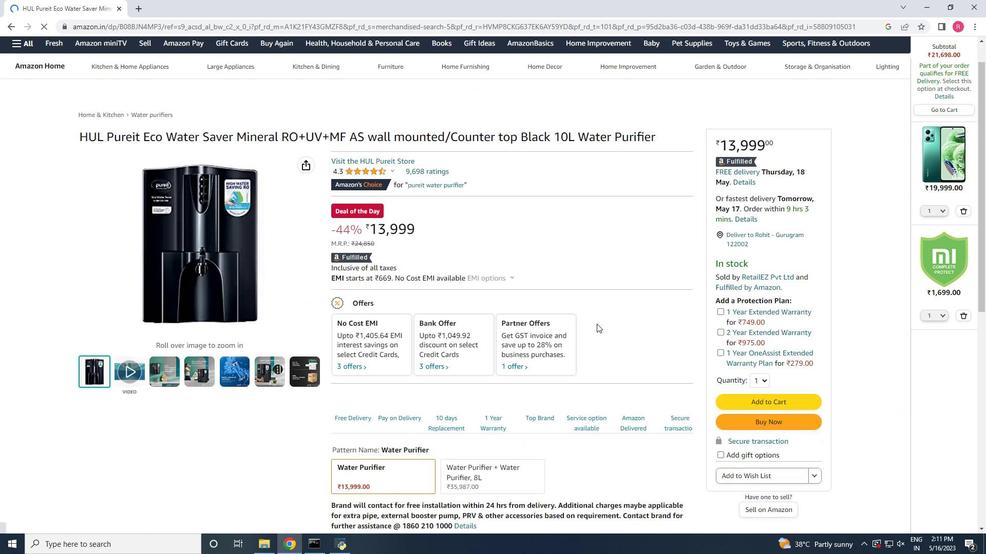 
Action: Mouse moved to (766, 250)
Screenshot: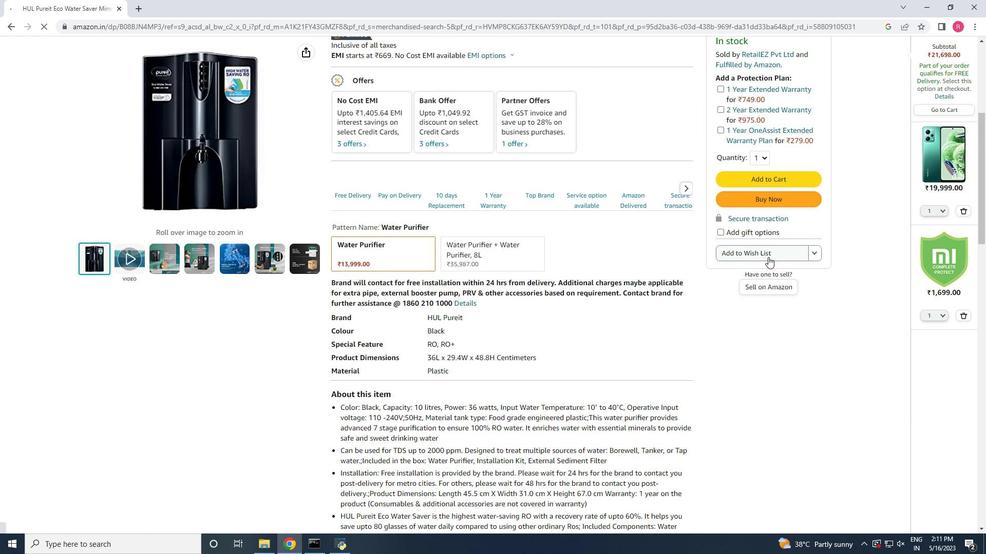 
Action: Mouse pressed left at (766, 250)
Screenshot: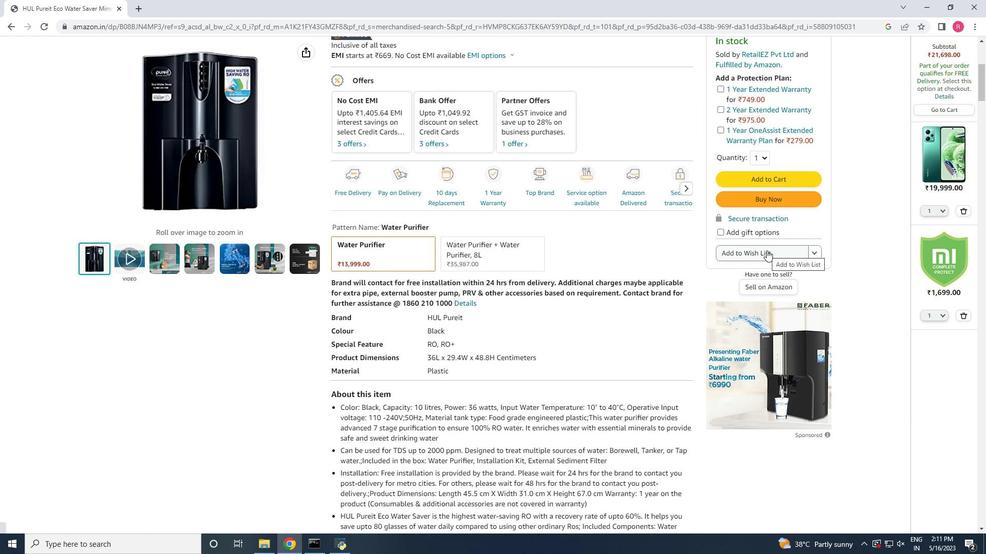 
Action: Mouse moved to (640, 180)
Screenshot: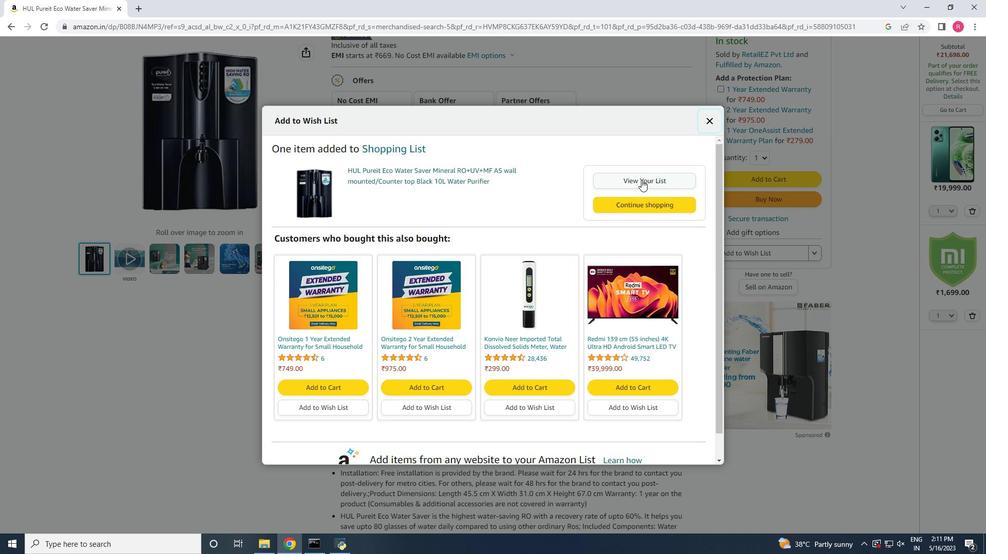
Action: Mouse pressed left at (640, 180)
Screenshot: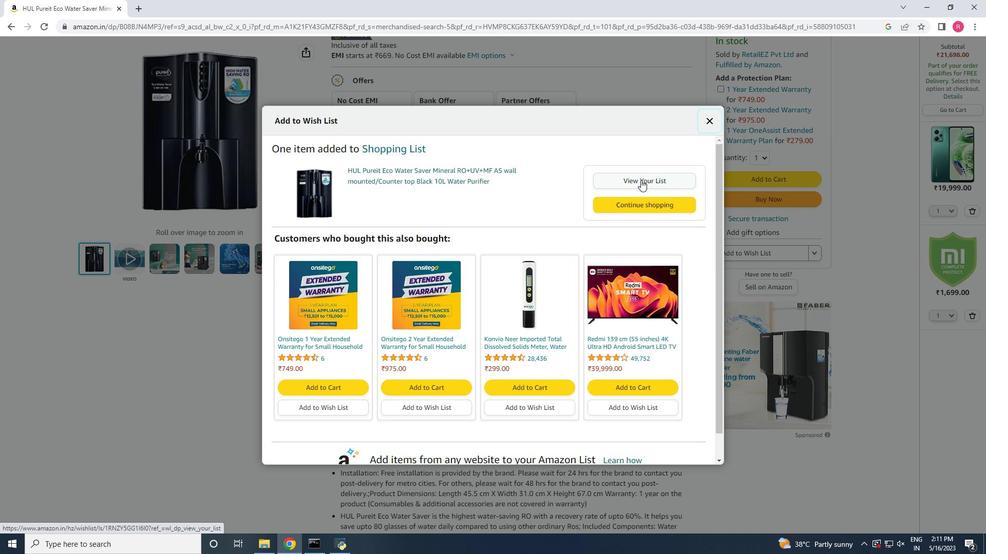 
Action: Mouse moved to (488, 288)
Screenshot: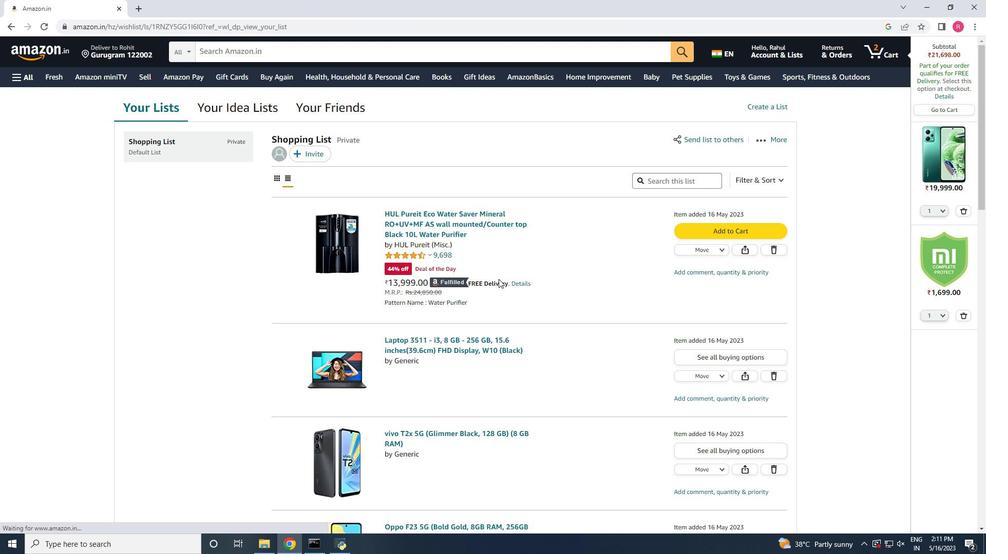 
Action: Mouse scrolled (488, 288) with delta (0, 0)
Screenshot: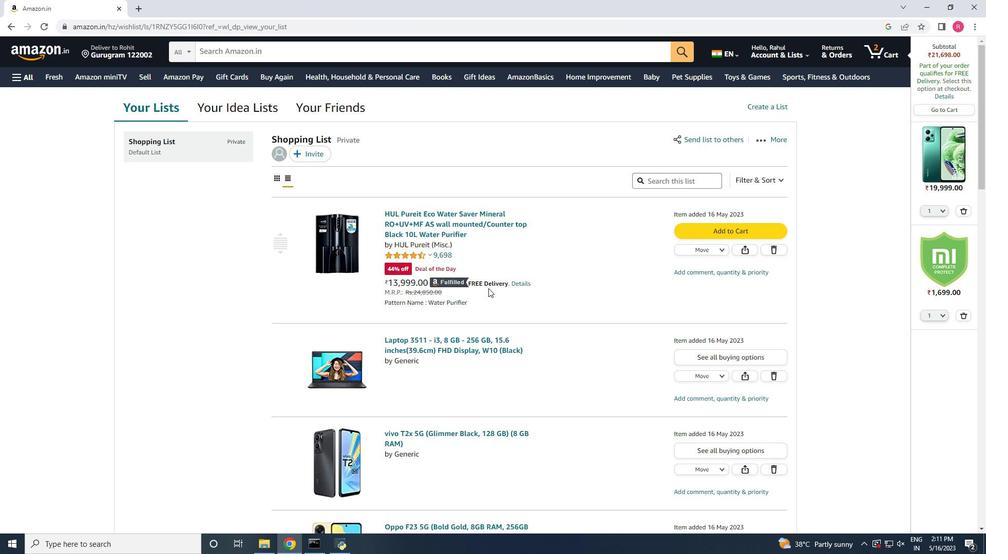 
Action: Mouse scrolled (488, 288) with delta (0, 0)
Screenshot: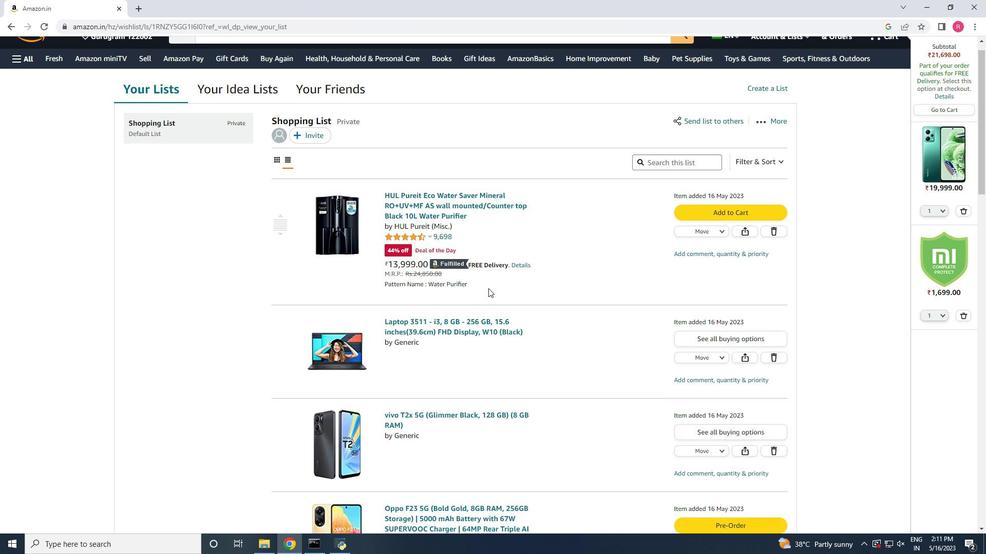 
Action: Mouse scrolled (488, 288) with delta (0, 0)
Screenshot: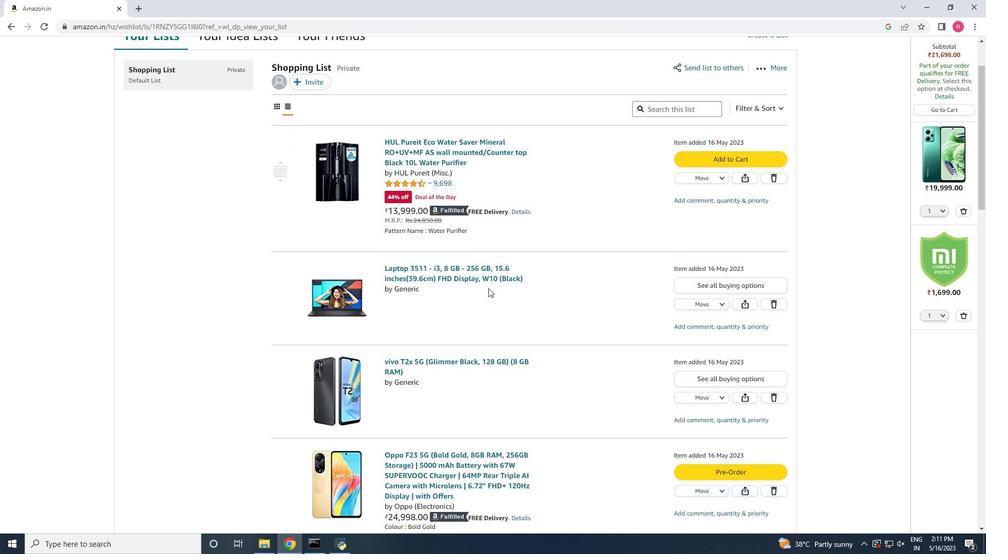 
Action: Mouse scrolled (488, 288) with delta (0, 0)
Screenshot: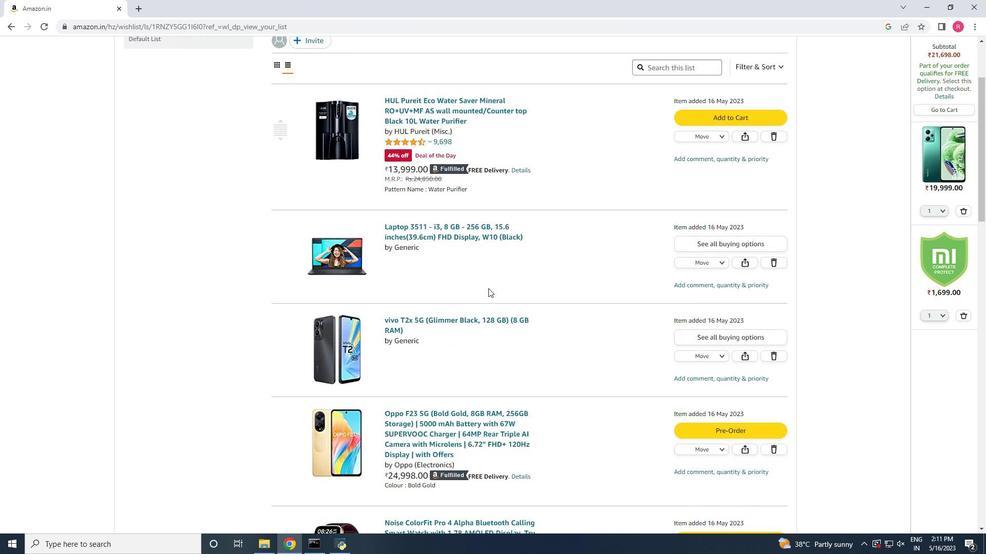 
Action: Mouse scrolled (488, 288) with delta (0, 0)
Screenshot: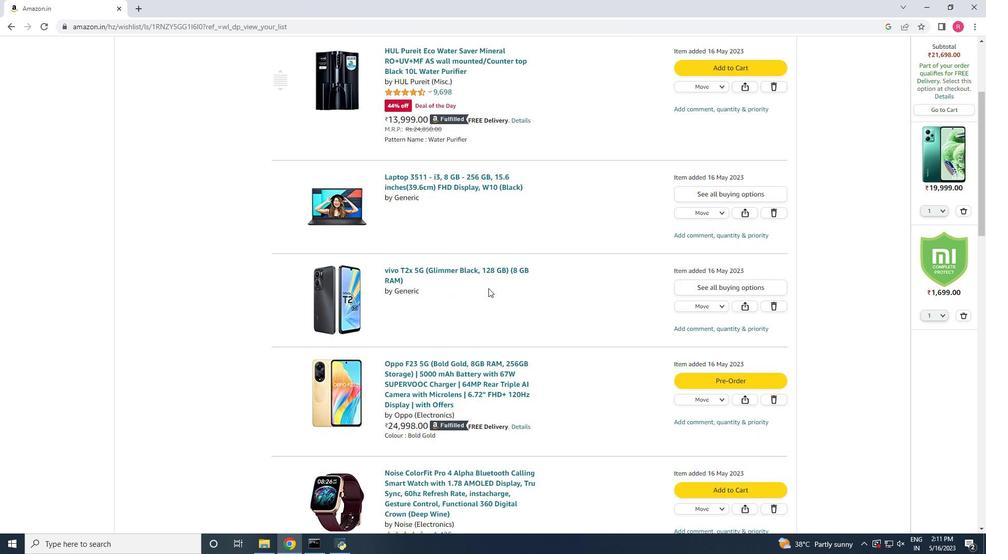 
Action: Mouse scrolled (488, 288) with delta (0, 0)
Screenshot: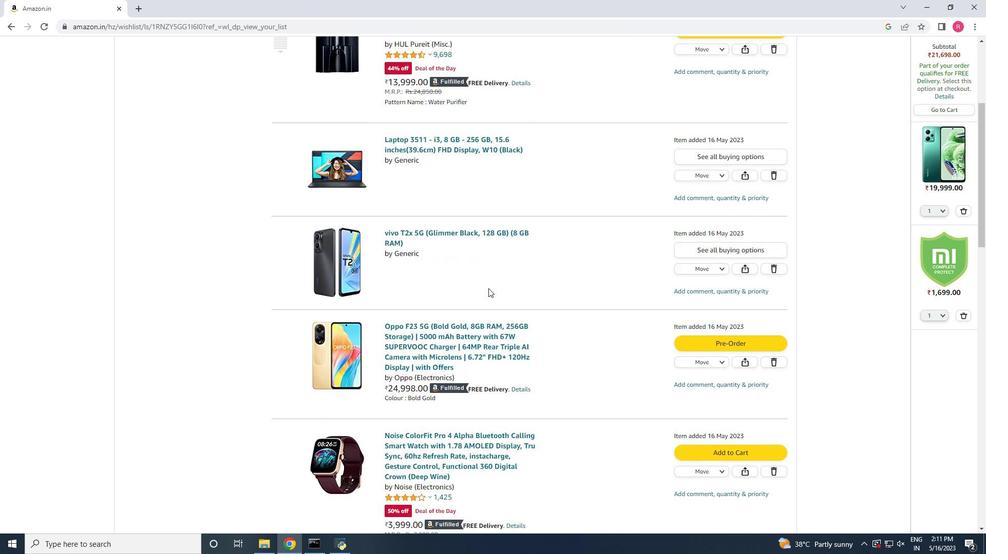 
Action: Mouse scrolled (488, 288) with delta (0, 0)
Screenshot: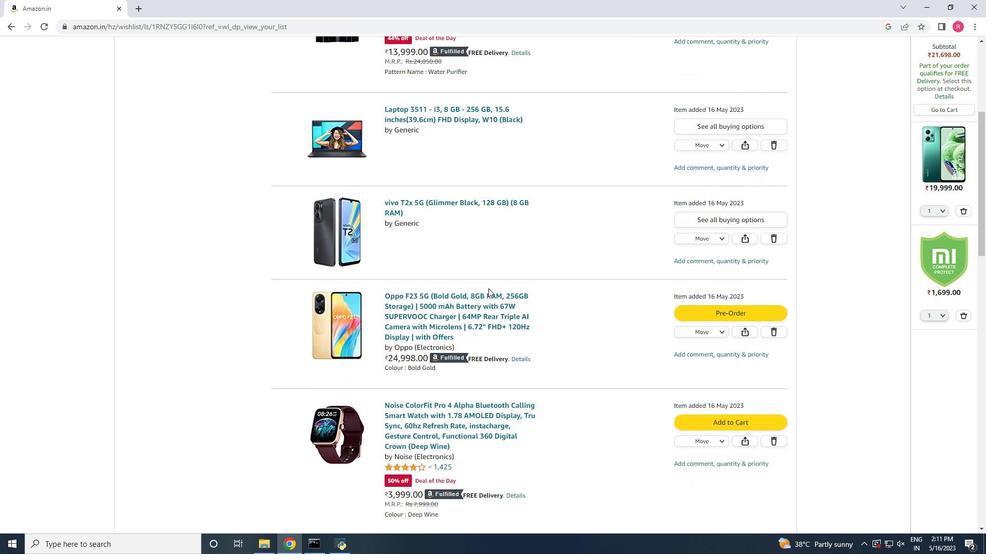 
Action: Mouse scrolled (488, 288) with delta (0, 0)
Screenshot: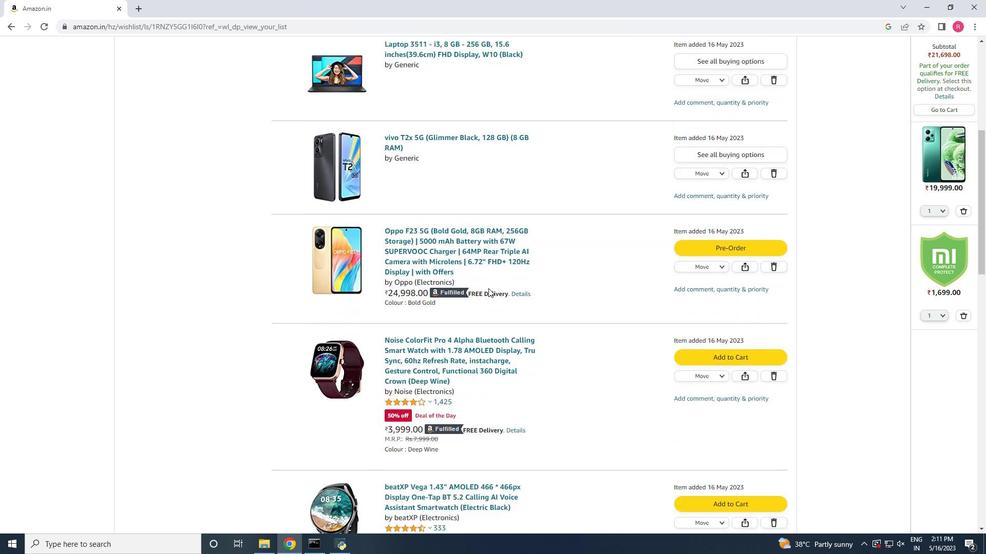 
Action: Mouse scrolled (488, 289) with delta (0, 0)
Screenshot: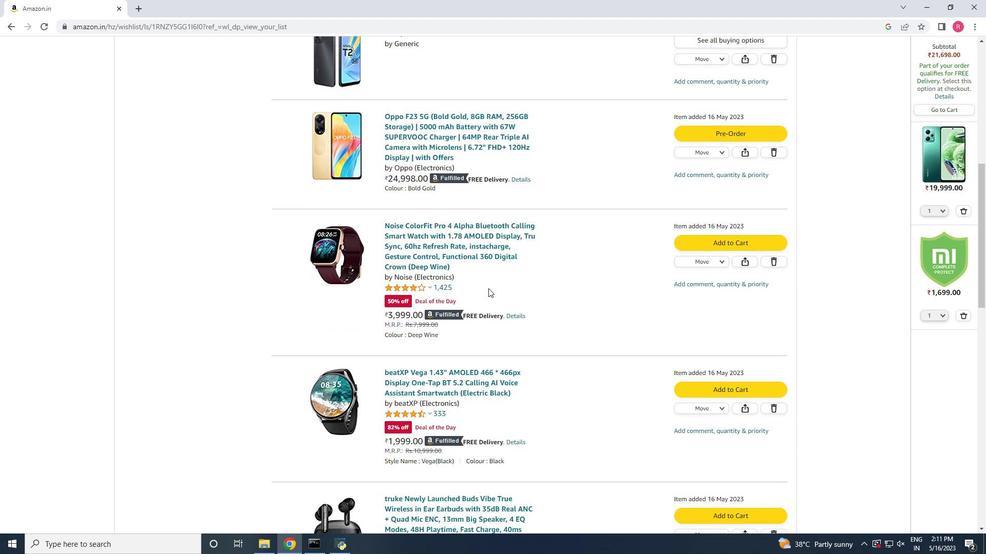 
Action: Mouse scrolled (488, 289) with delta (0, 0)
Screenshot: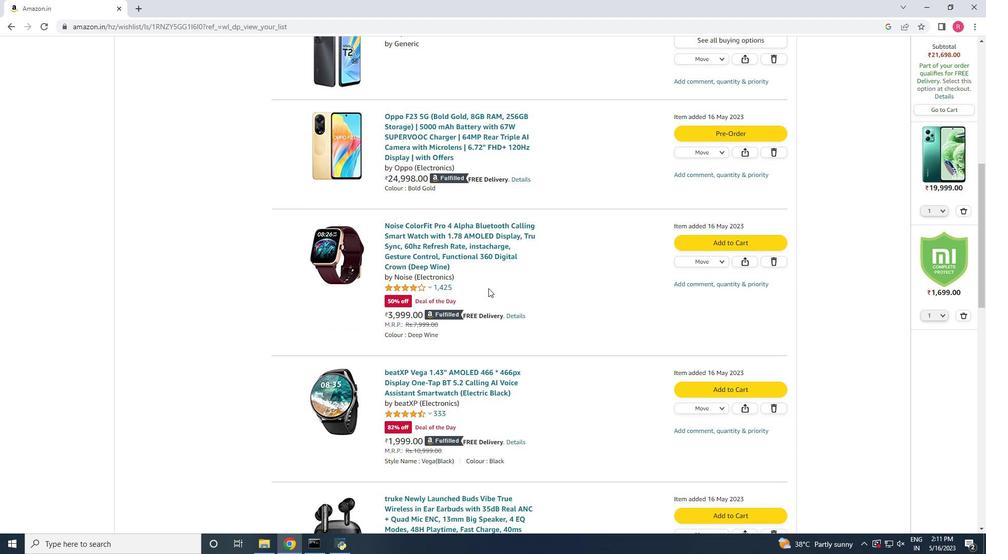 
Action: Mouse scrolled (488, 289) with delta (0, 0)
Screenshot: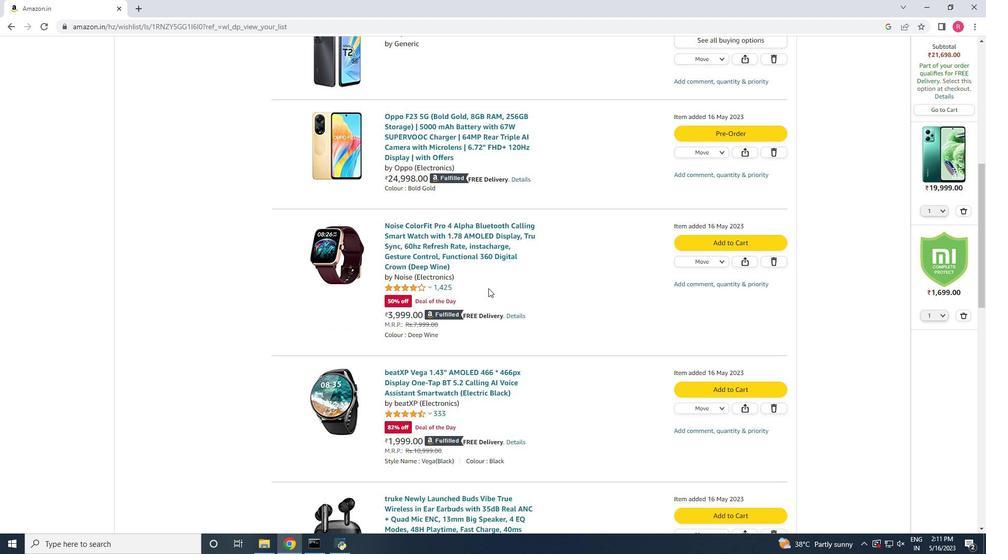 
Action: Mouse scrolled (488, 289) with delta (0, 0)
Screenshot: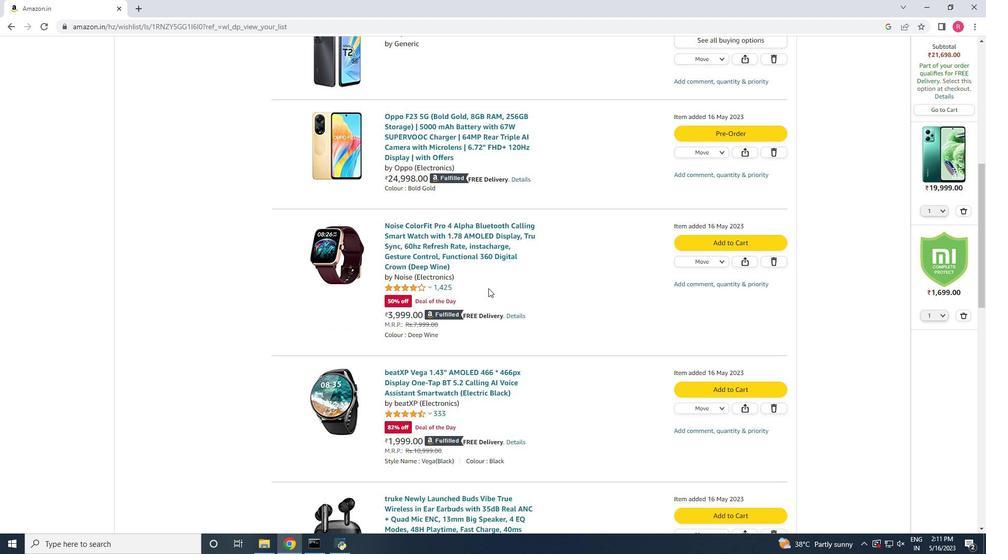 
Action: Mouse scrolled (488, 289) with delta (0, 0)
Screenshot: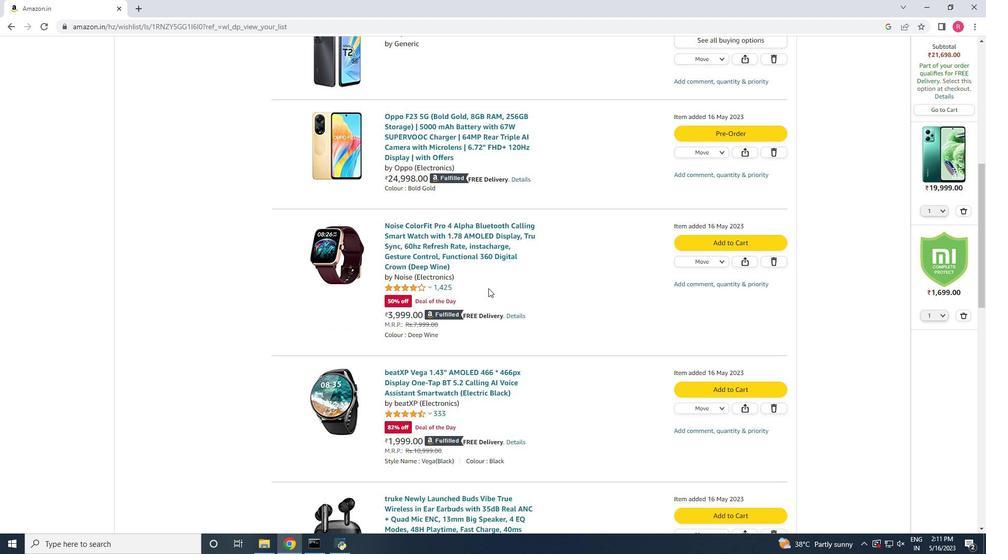 
Action: Mouse scrolled (488, 289) with delta (0, 0)
Screenshot: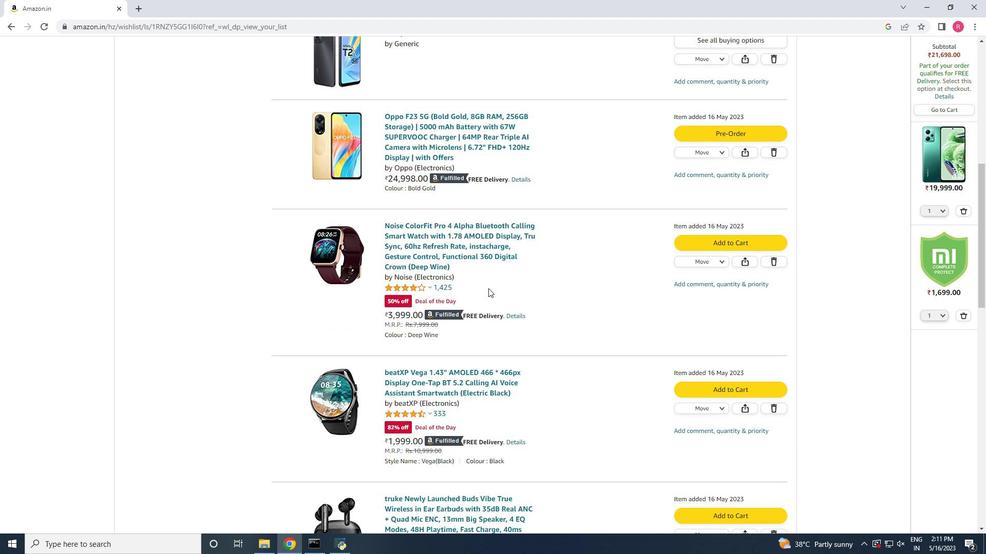 
Action: Mouse scrolled (488, 289) with delta (0, 0)
Screenshot: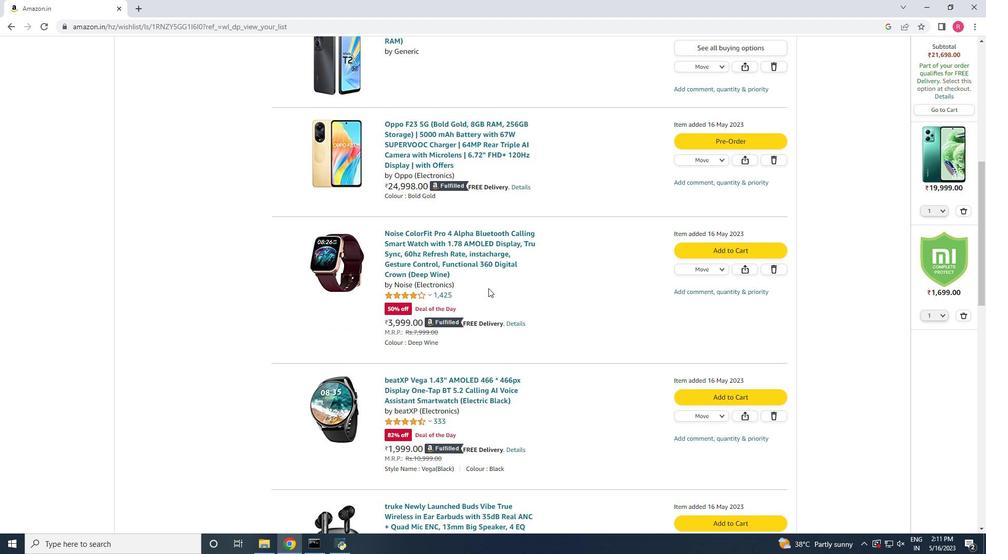 
Action: Mouse moved to (488, 288)
Screenshot: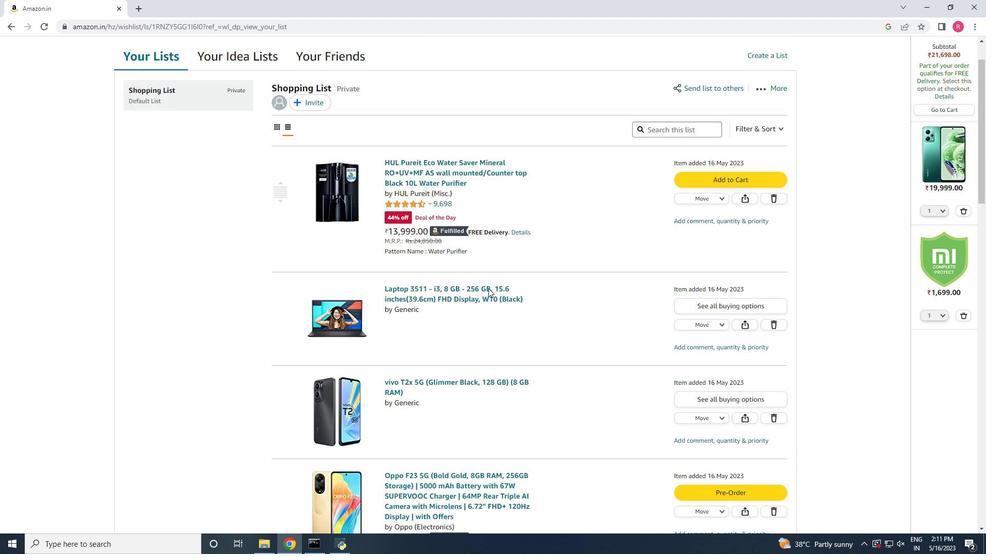 
Action: Mouse scrolled (488, 288) with delta (0, 0)
Screenshot: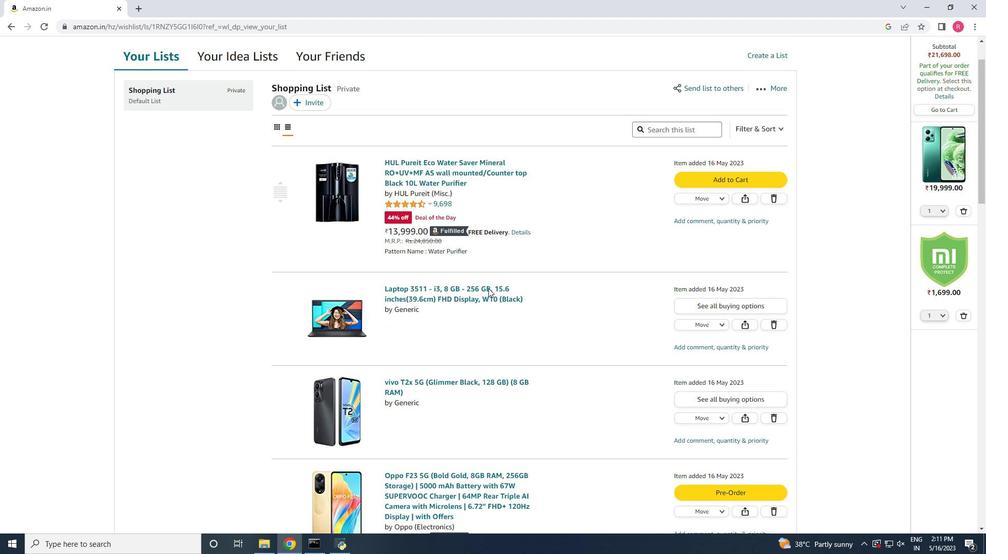 
Action: Mouse scrolled (488, 288) with delta (0, 0)
Screenshot: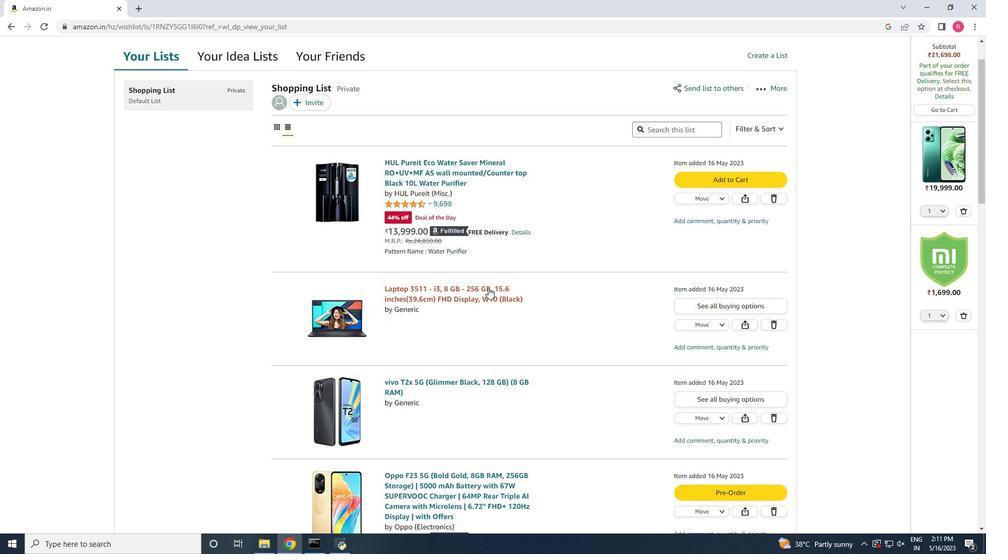 
Action: Mouse scrolled (488, 288) with delta (0, 0)
Screenshot: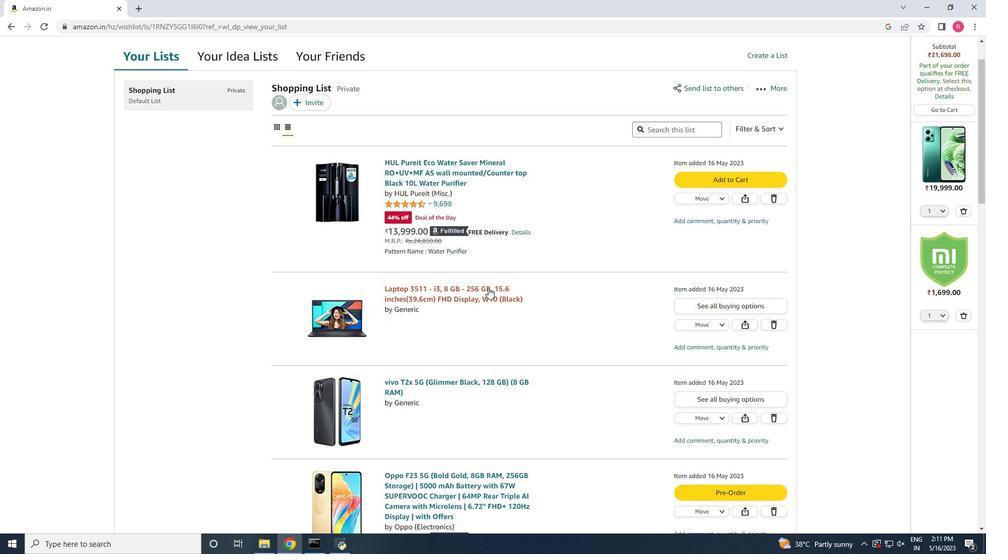 
Action: Mouse scrolled (488, 288) with delta (0, 0)
Screenshot: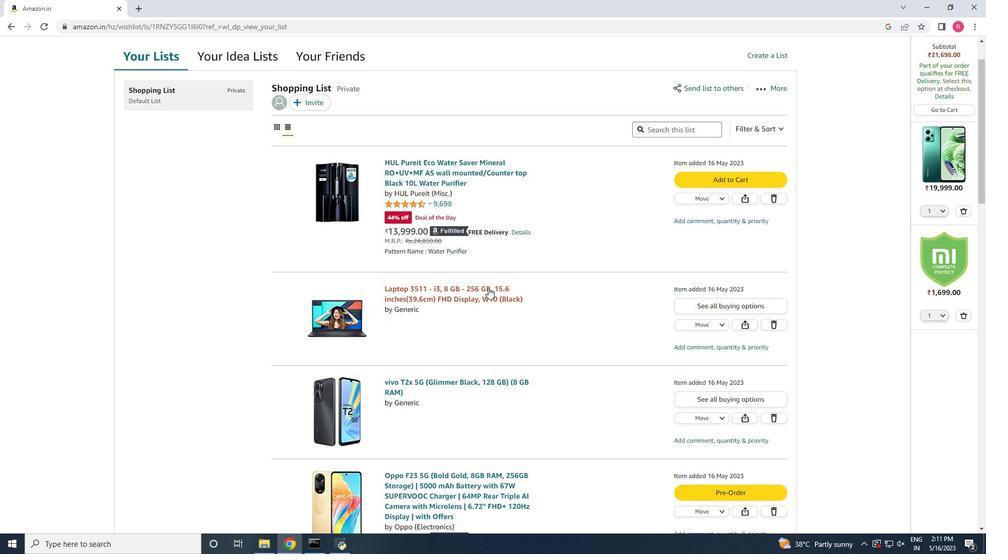 
Action: Mouse scrolled (488, 288) with delta (0, 0)
Screenshot: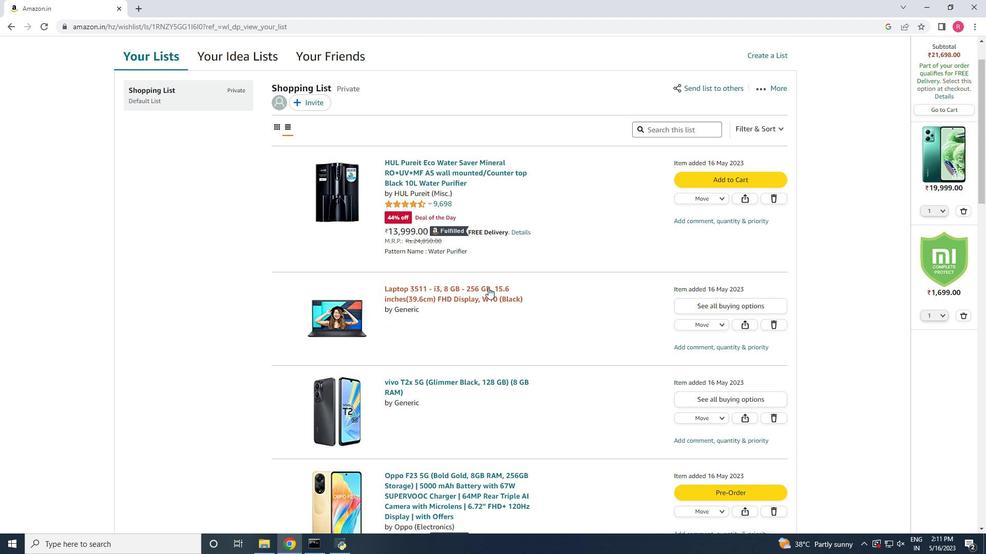 
Action: Mouse scrolled (488, 288) with delta (0, 0)
Screenshot: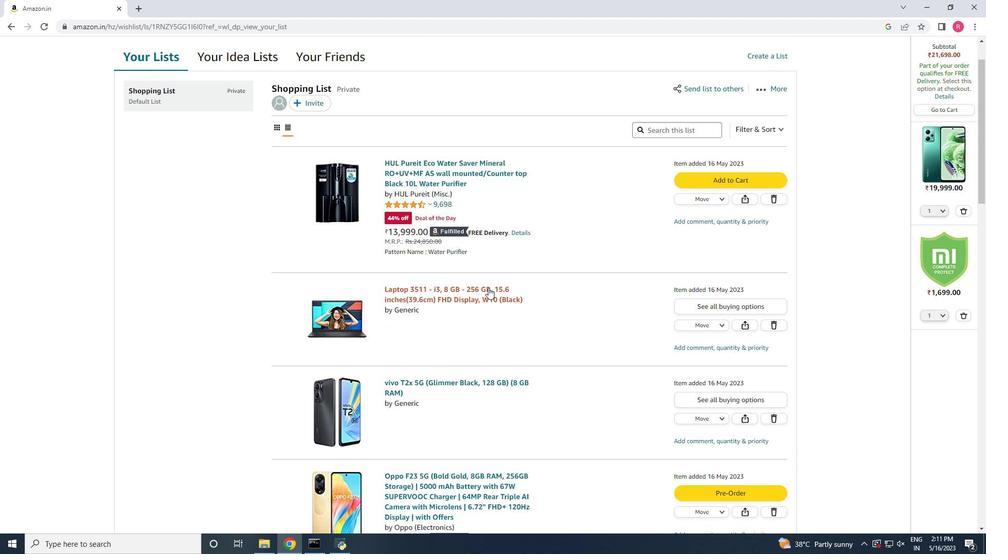 
Action: Mouse scrolled (488, 288) with delta (0, 0)
Screenshot: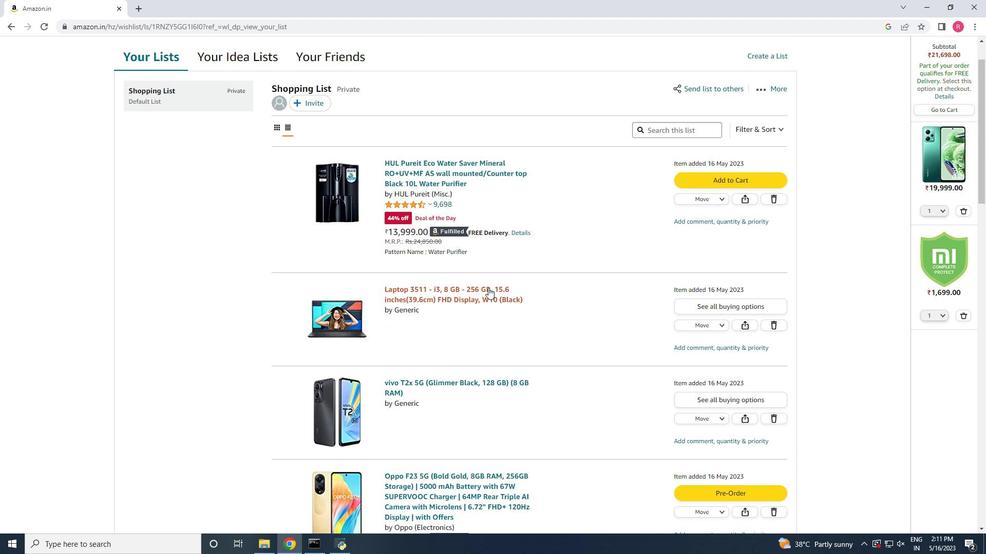
Action: Mouse scrolled (488, 288) with delta (0, 0)
Screenshot: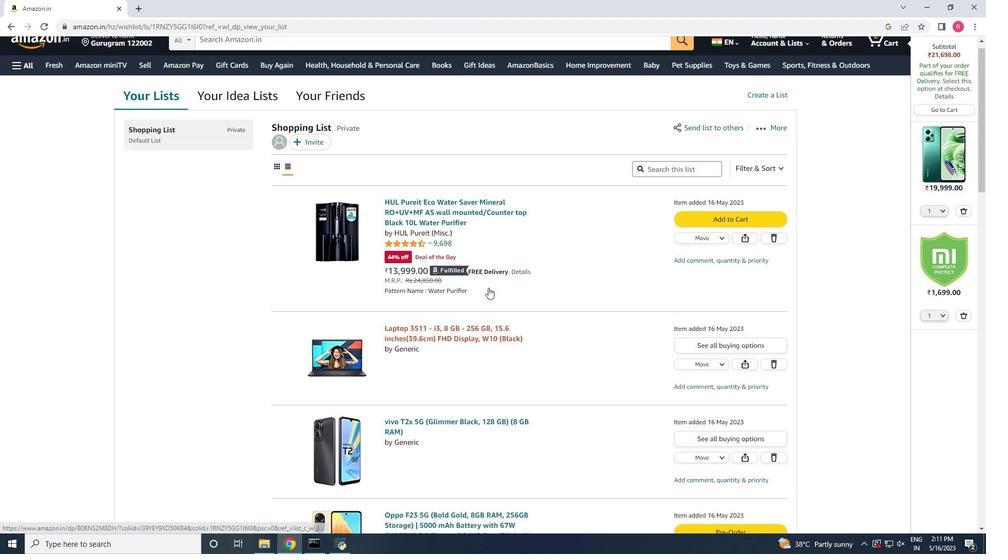 
Action: Mouse scrolled (488, 287) with delta (0, 0)
Screenshot: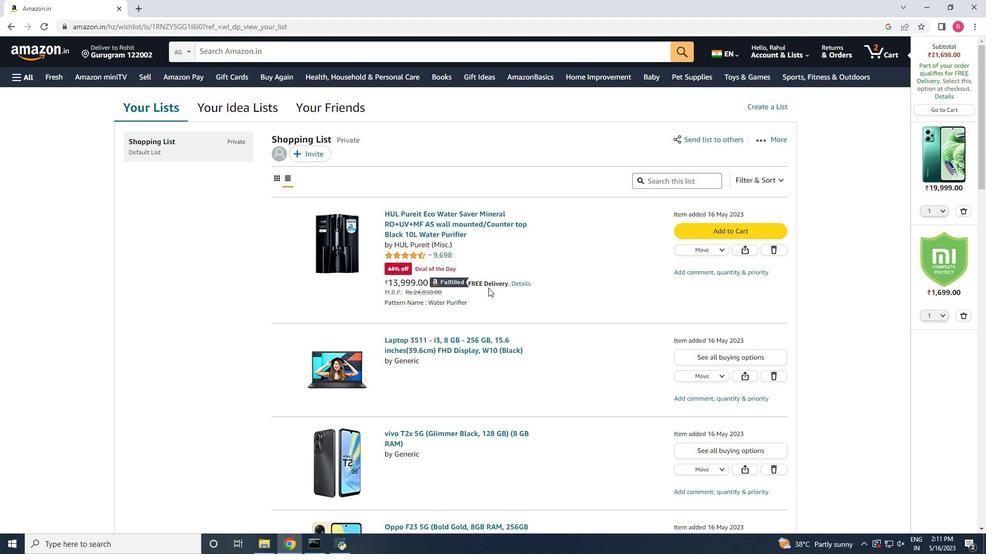
Action: Mouse scrolled (488, 287) with delta (0, 0)
Screenshot: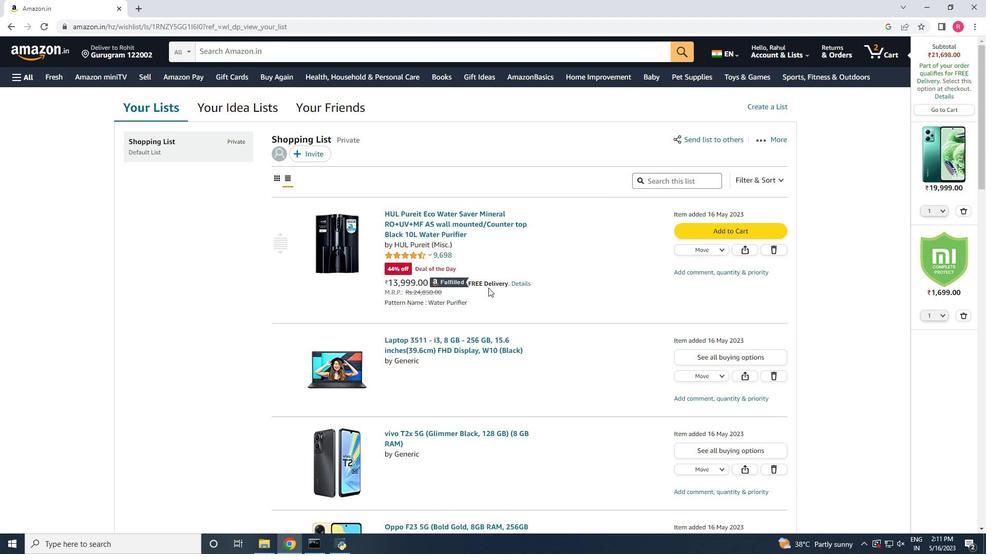 
Action: Mouse scrolled (488, 287) with delta (0, 0)
Screenshot: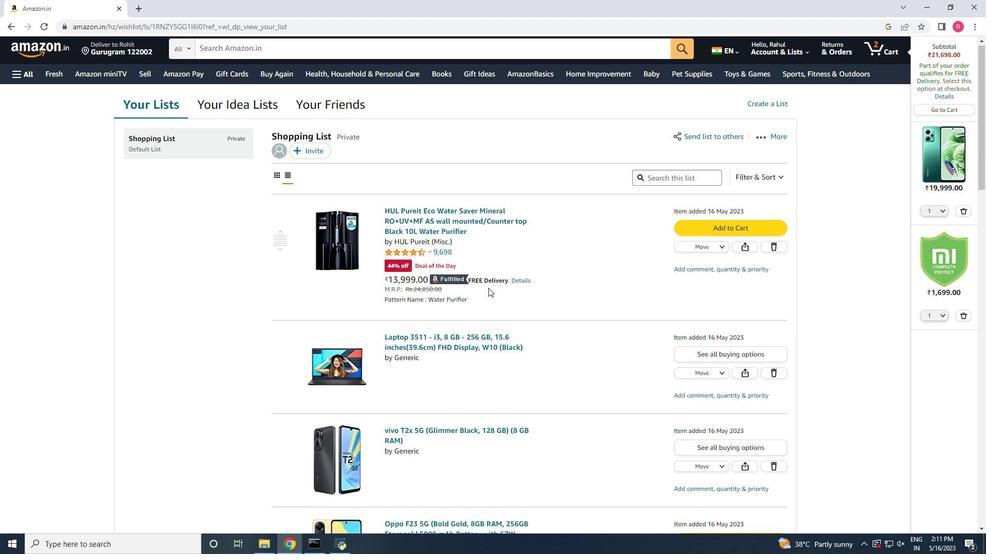 
Action: Mouse scrolled (488, 287) with delta (0, 0)
Screenshot: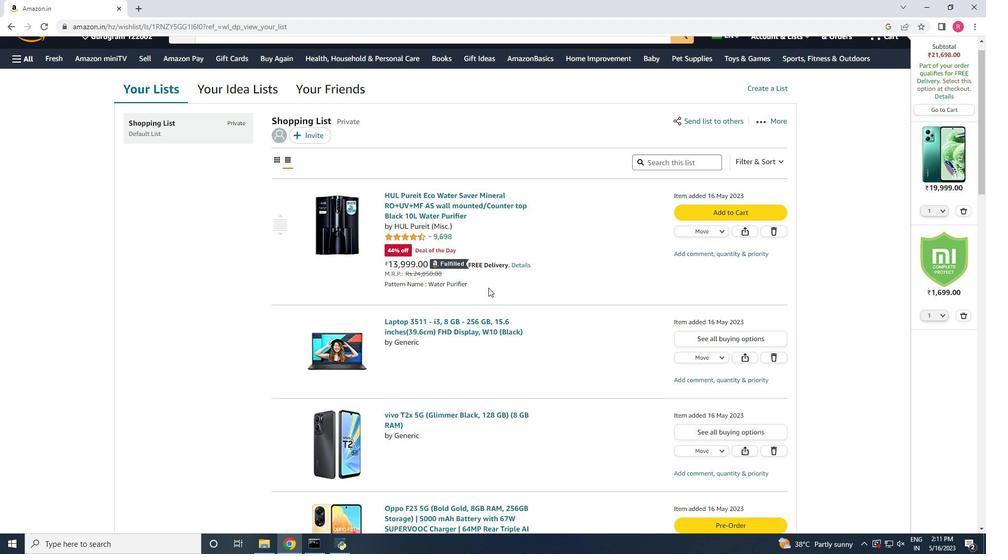 
Action: Mouse scrolled (488, 287) with delta (0, 0)
Screenshot: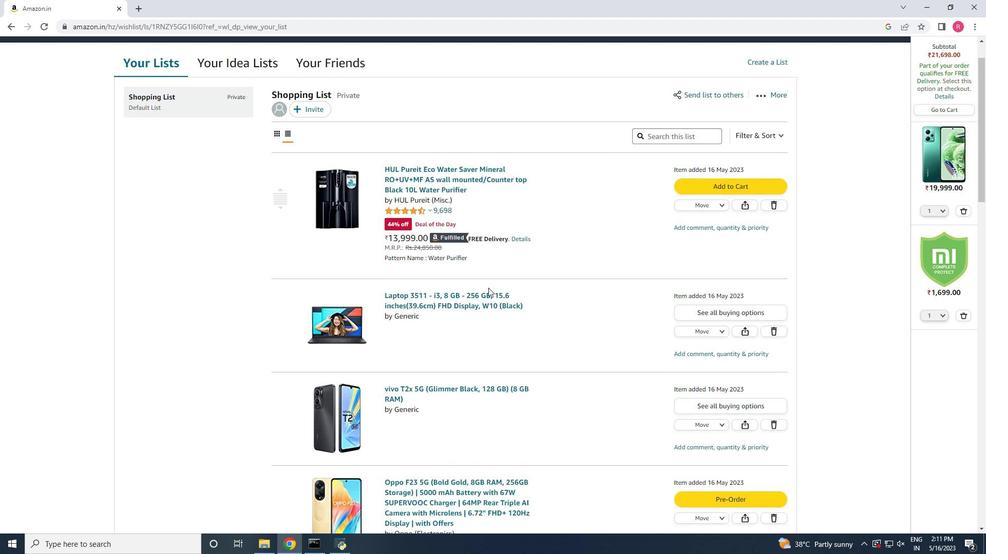 
Action: Mouse scrolled (488, 287) with delta (0, 0)
Screenshot: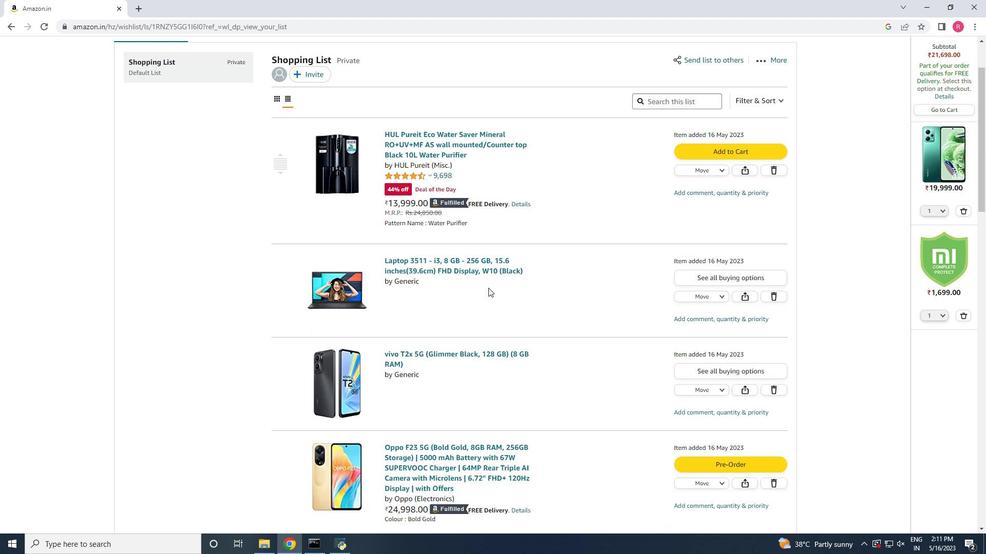 
Action: Mouse scrolled (488, 288) with delta (0, 0)
Screenshot: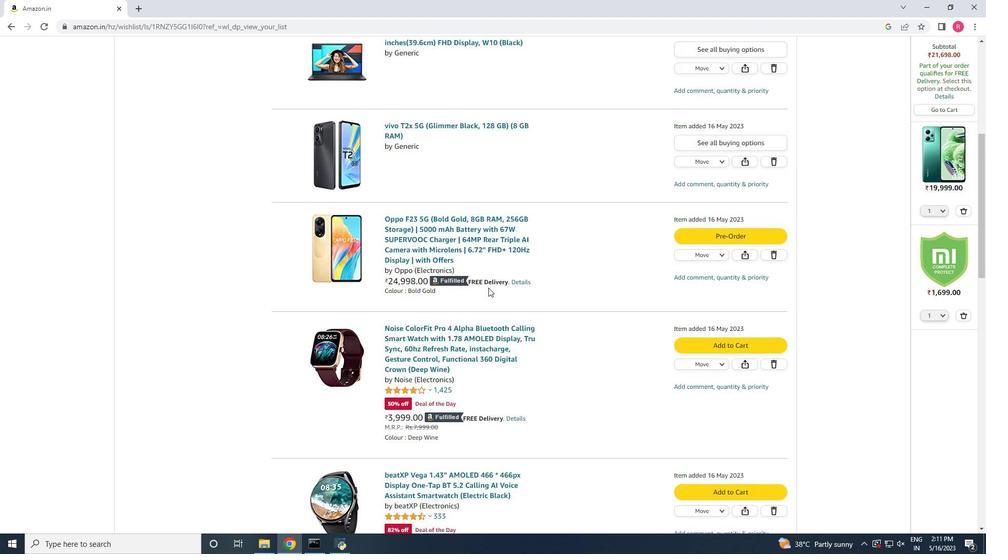
Action: Mouse scrolled (488, 288) with delta (0, 0)
Screenshot: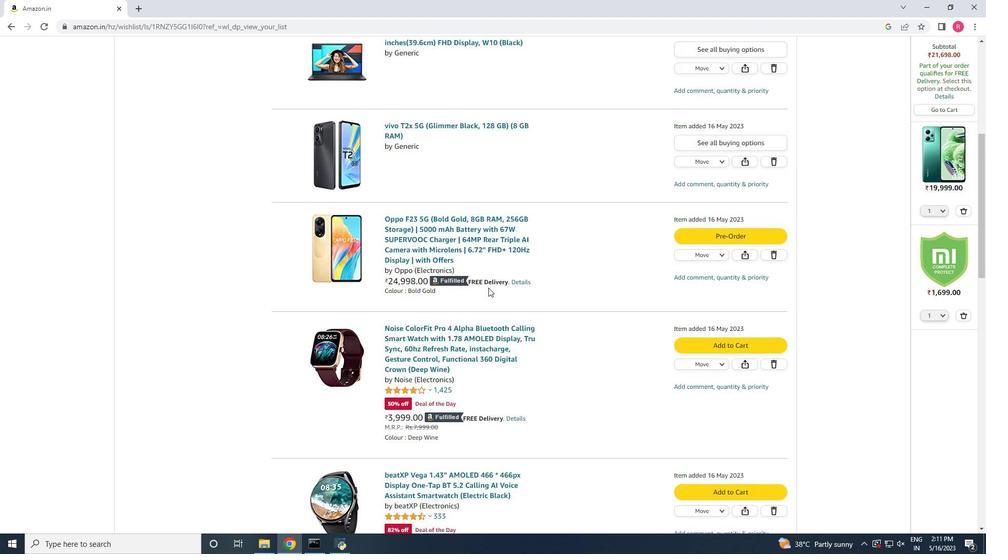 
Action: Mouse scrolled (488, 288) with delta (0, 0)
Screenshot: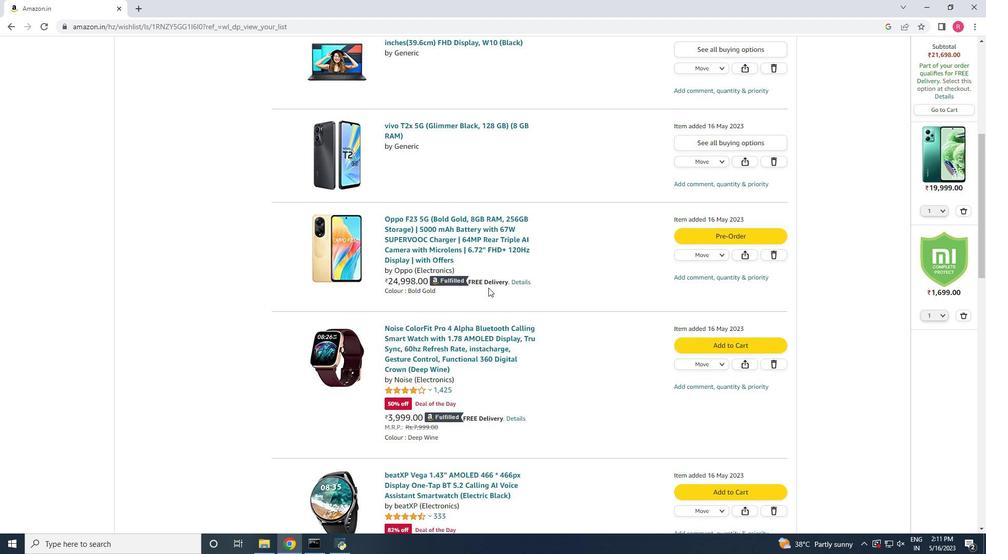 
Action: Mouse scrolled (488, 288) with delta (0, 0)
Screenshot: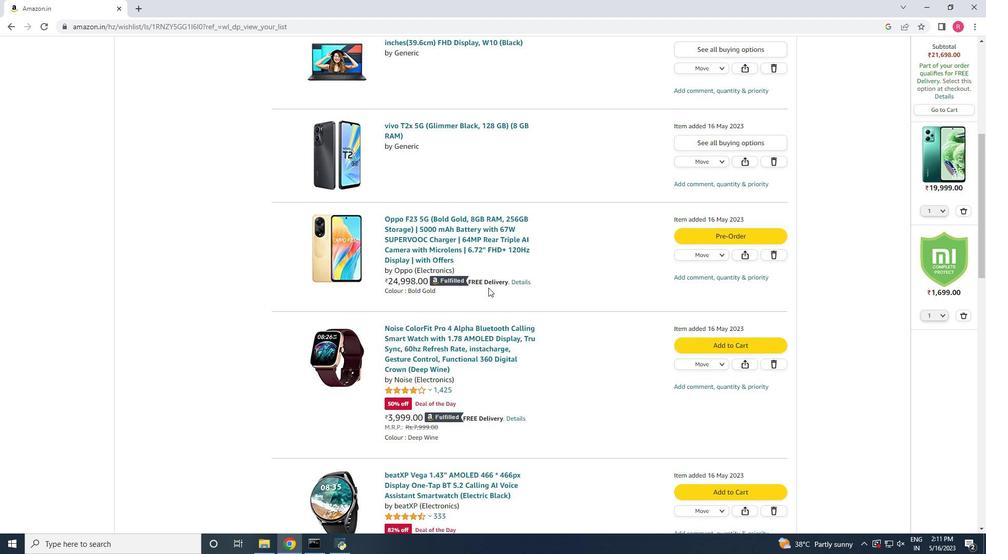 
Action: Mouse scrolled (488, 288) with delta (0, 0)
Screenshot: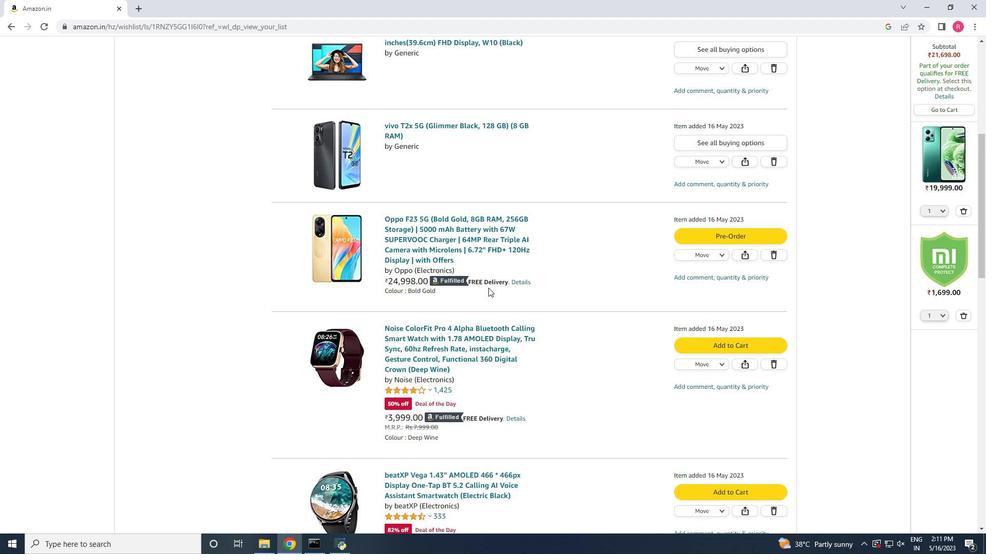 
Action: Mouse scrolled (488, 288) with delta (0, 0)
Screenshot: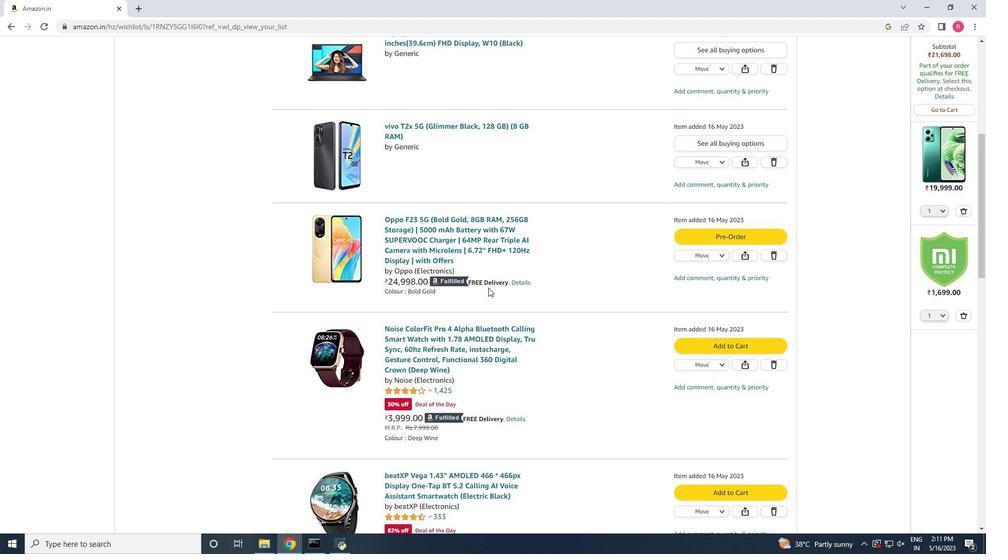 
Action: Mouse scrolled (488, 288) with delta (0, 0)
Screenshot: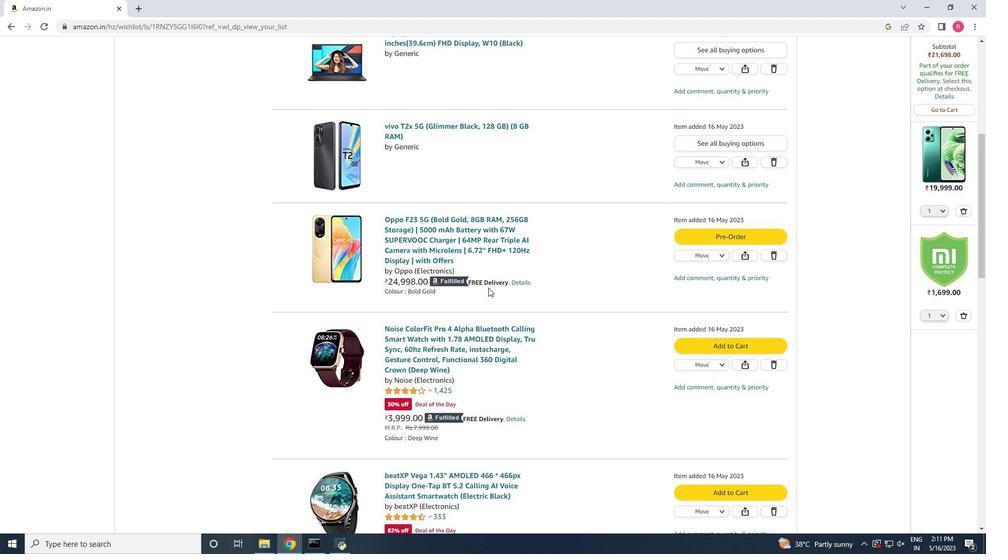 
Action: Mouse scrolled (488, 288) with delta (0, 0)
Screenshot: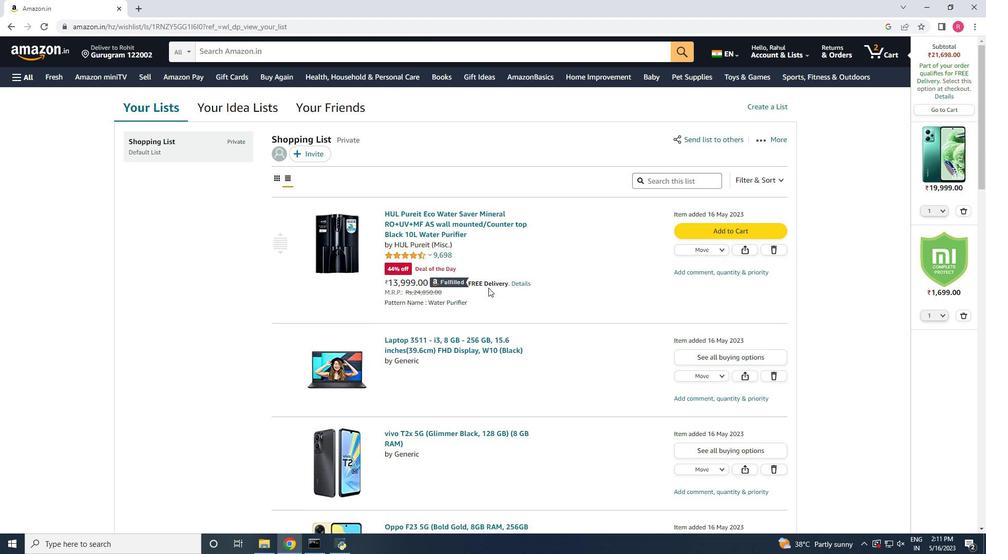 
Action: Mouse scrolled (488, 288) with delta (0, 0)
Screenshot: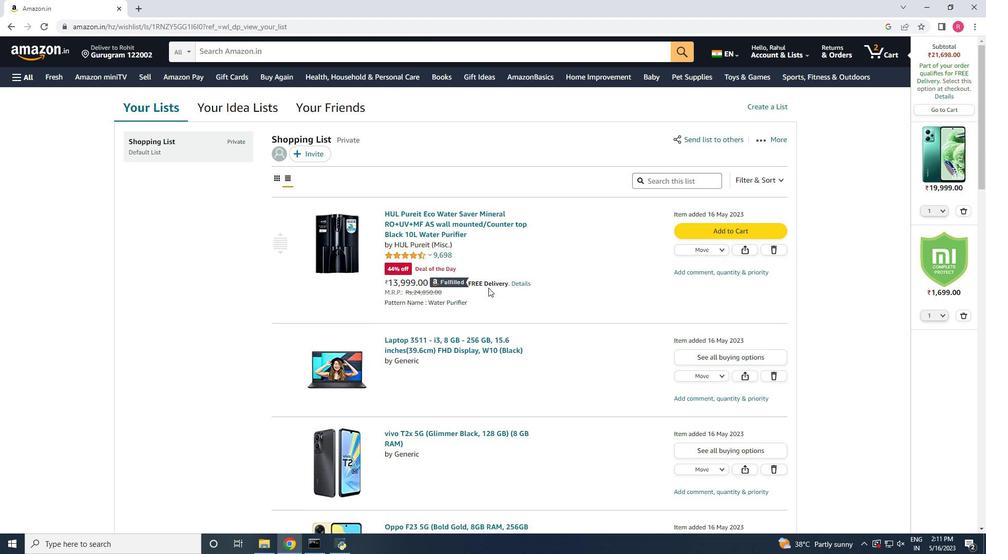 
Action: Mouse scrolled (488, 288) with delta (0, 0)
Screenshot: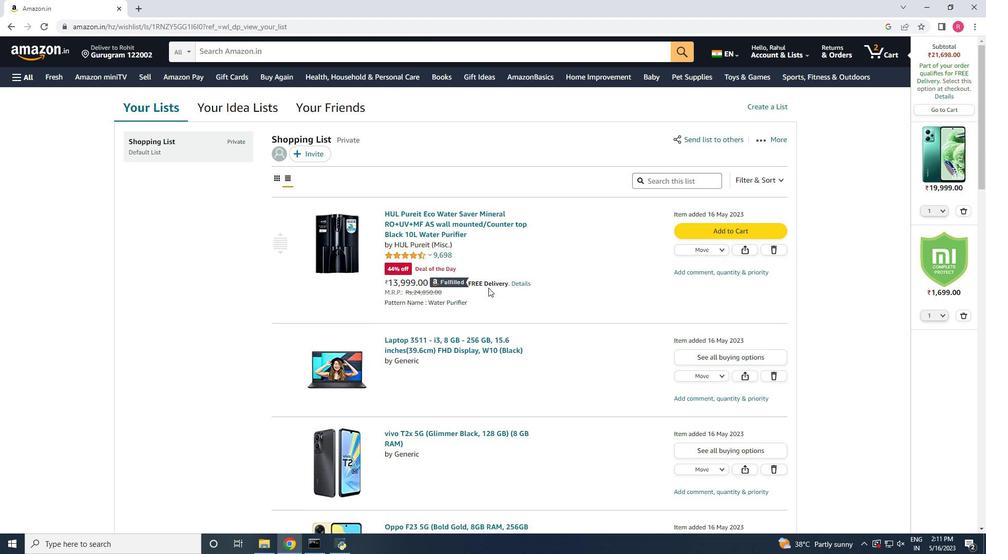 
Action: Mouse scrolled (488, 288) with delta (0, 0)
Screenshot: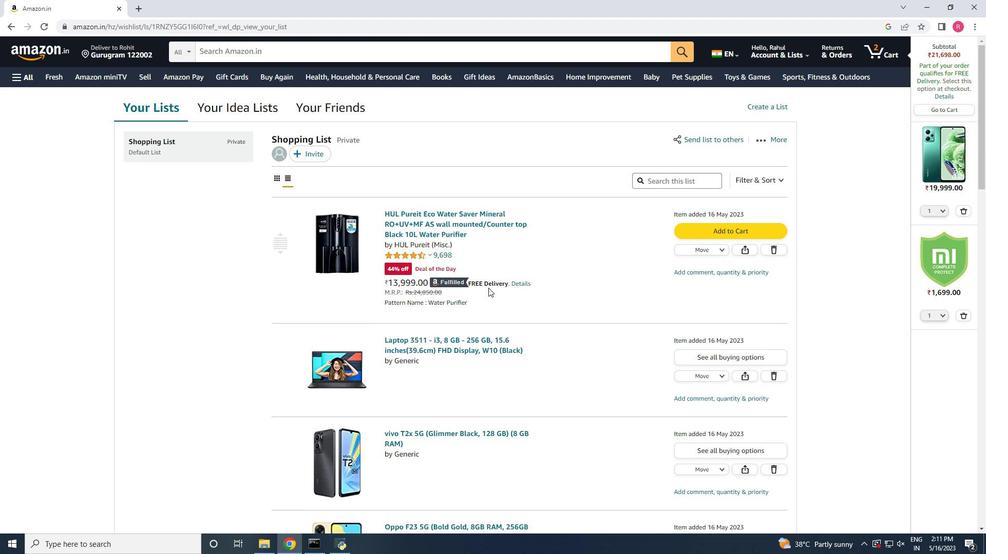 
Action: Mouse scrolled (488, 288) with delta (0, 0)
Screenshot: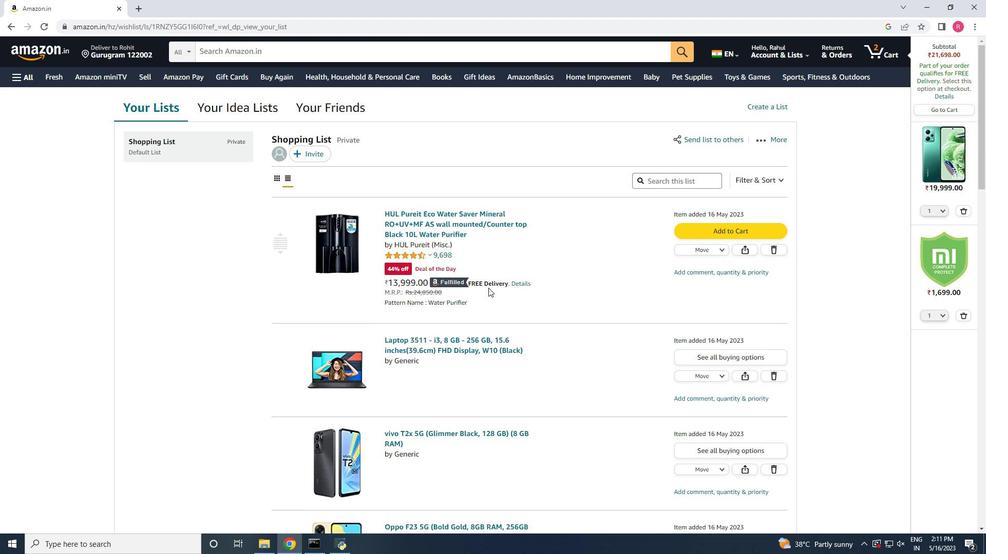 
Action: Mouse scrolled (488, 288) with delta (0, 0)
Screenshot: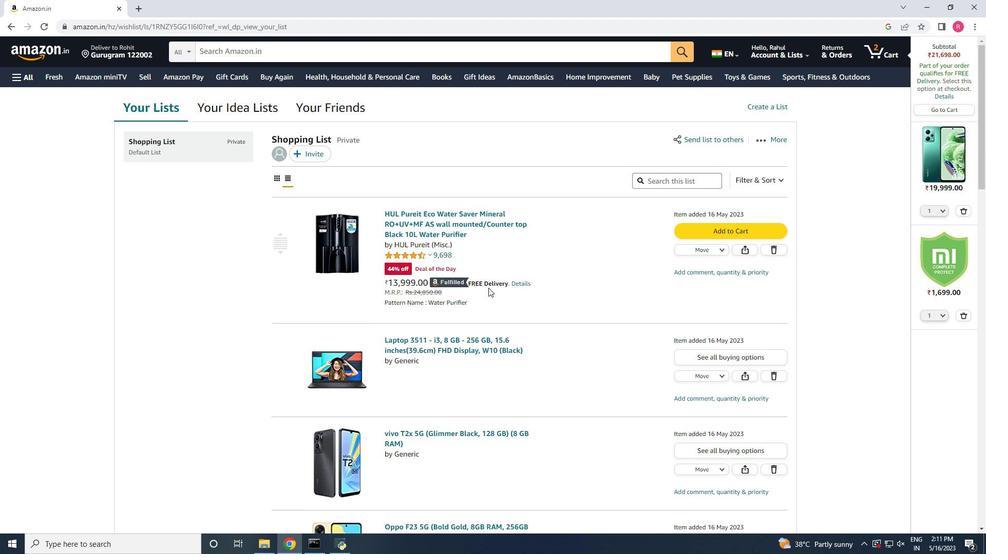 
